 Task: Look for space in Bar-le-Duc, France from 1st June, 2023 to 9th June, 2023 for 5 adults in price range Rs.6000 to Rs.12000. Place can be entire place with 3 bedrooms having 3 beds and 3 bathrooms. Property type can be house, flat, guest house. Amenities needed are: washing machine. Booking option can be shelf check-in. Required host language is English.
Action: Mouse moved to (271, 175)
Screenshot: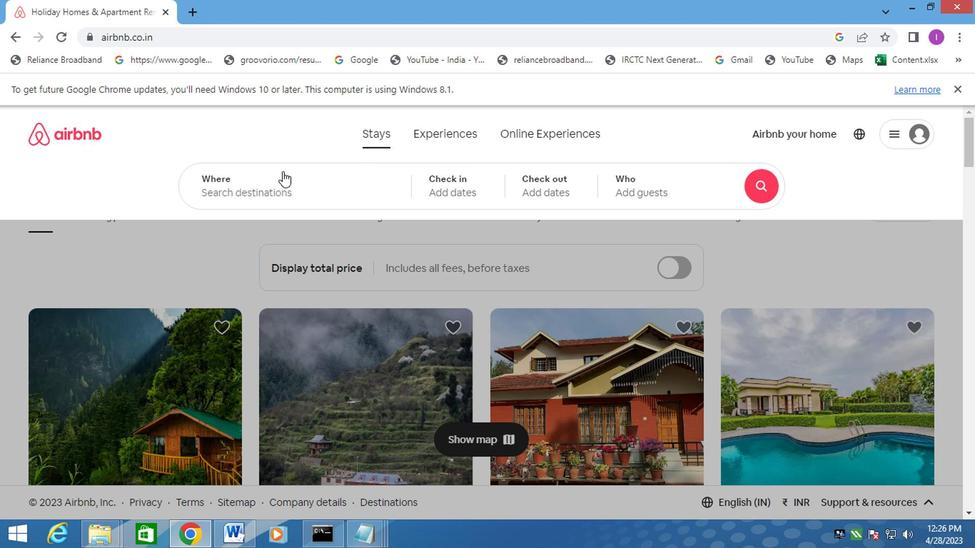 
Action: Mouse pressed left at (271, 175)
Screenshot: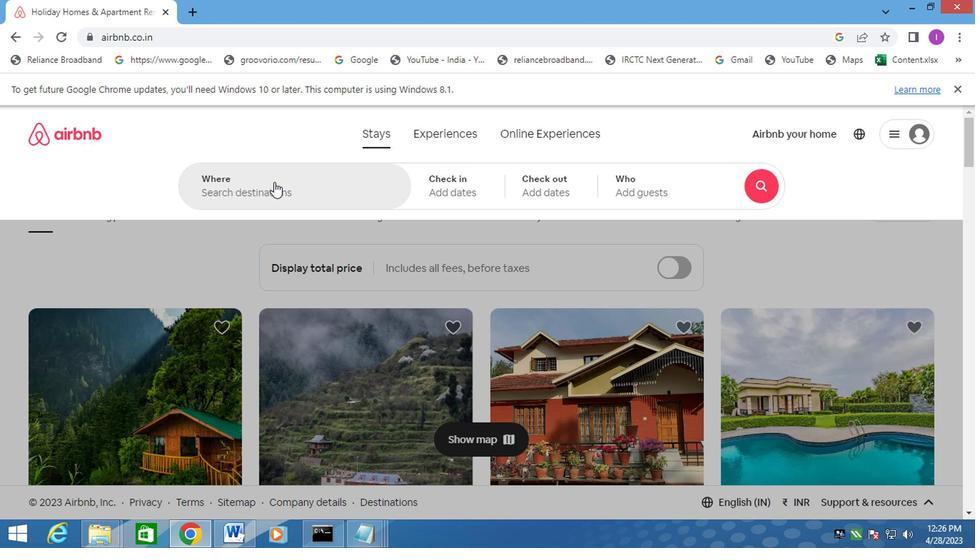 
Action: Mouse moved to (328, 177)
Screenshot: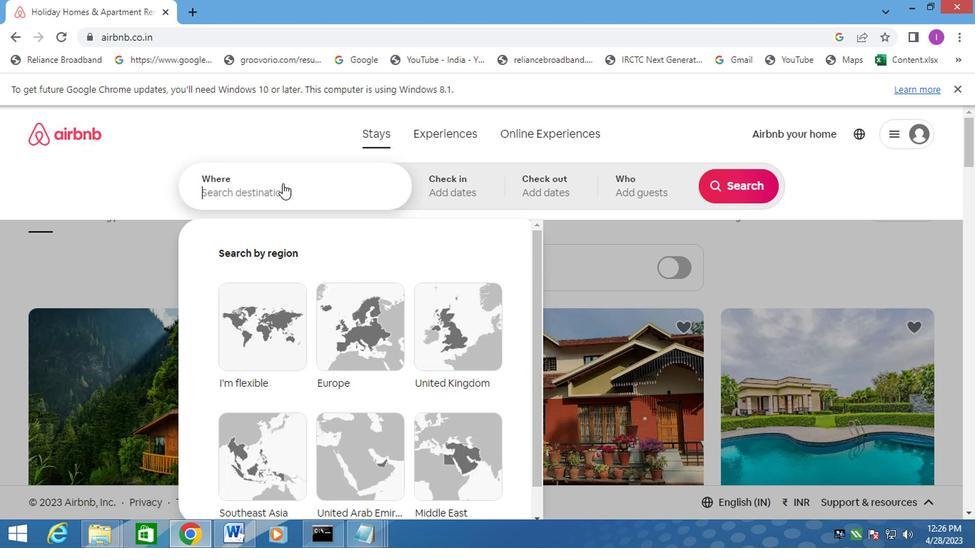 
Action: Key pressed <Key.shift>BAR-LE-DUC,<Key.shift>FRANCE
Screenshot: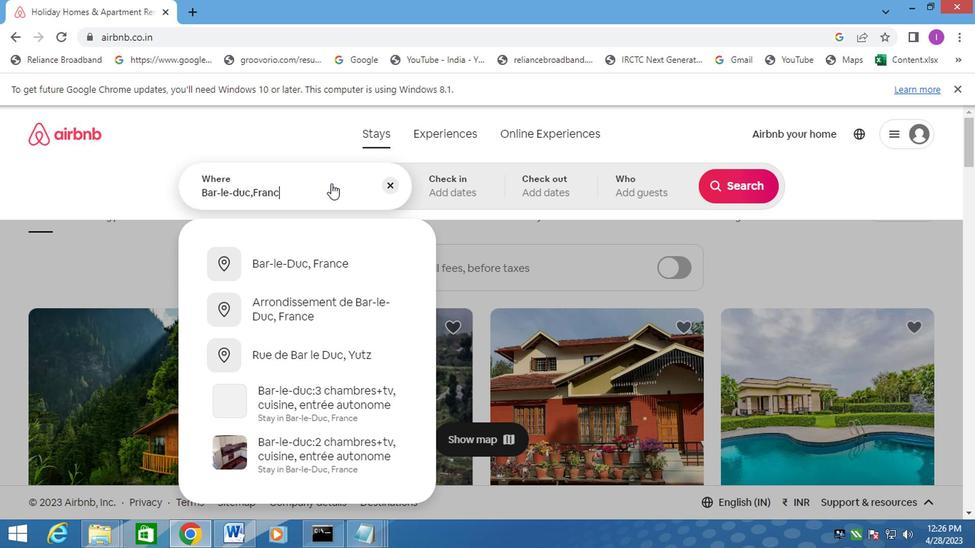 
Action: Mouse moved to (322, 252)
Screenshot: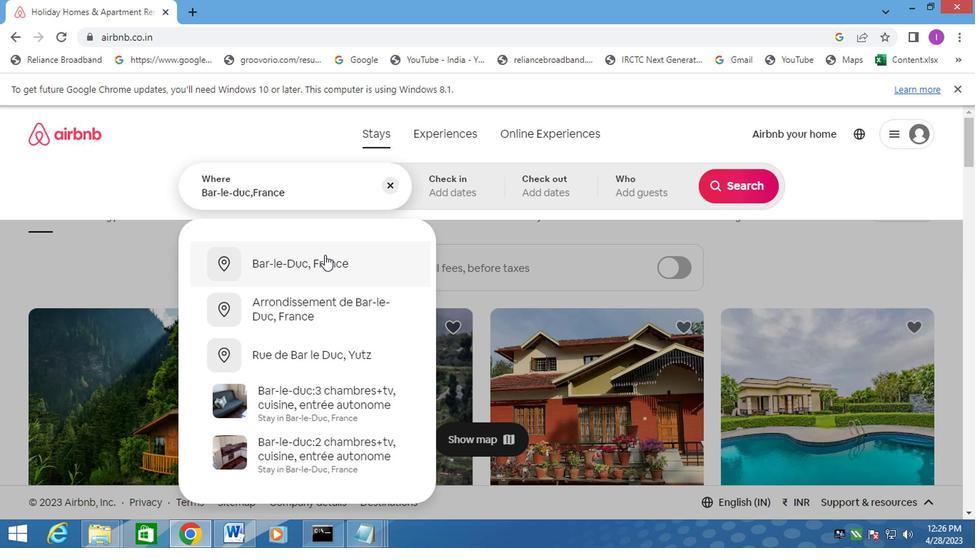 
Action: Mouse pressed left at (322, 252)
Screenshot: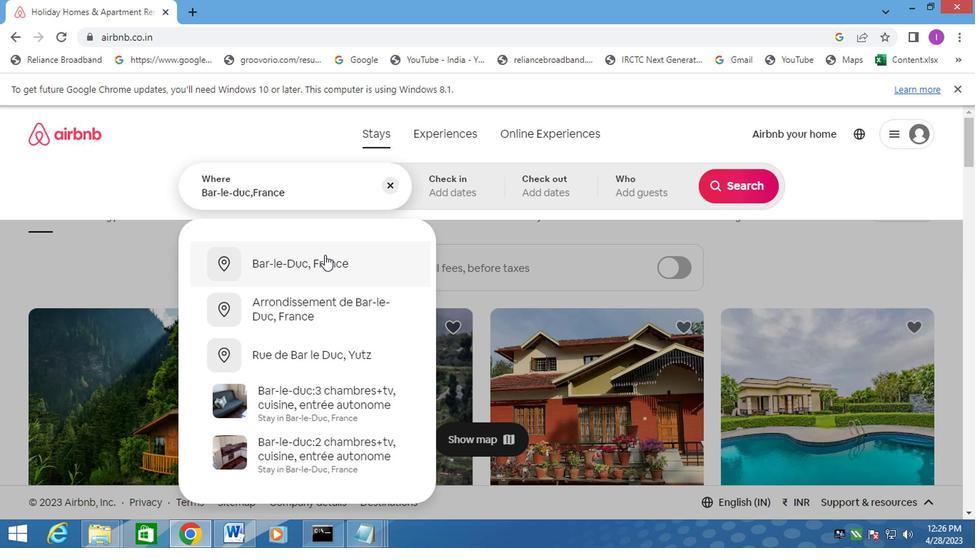 
Action: Mouse moved to (727, 301)
Screenshot: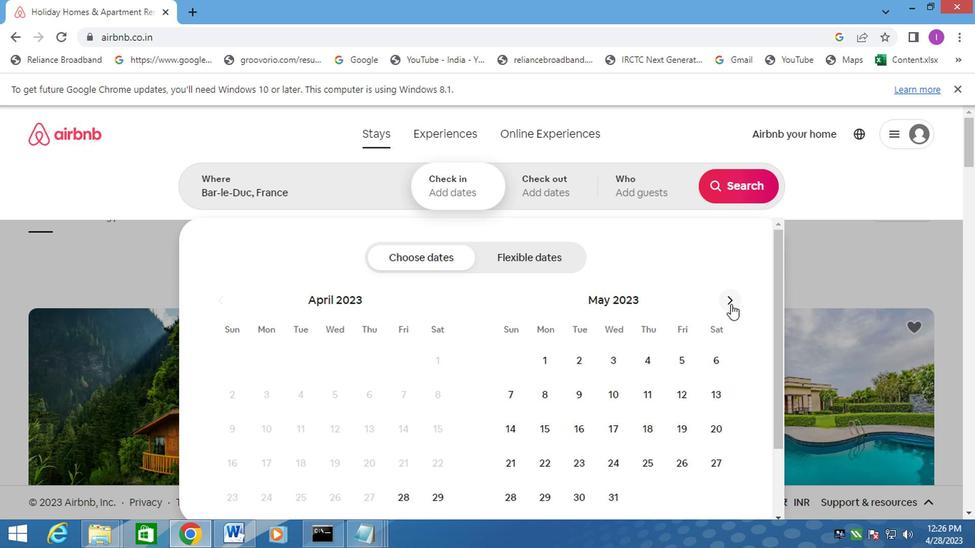
Action: Mouse pressed left at (727, 301)
Screenshot: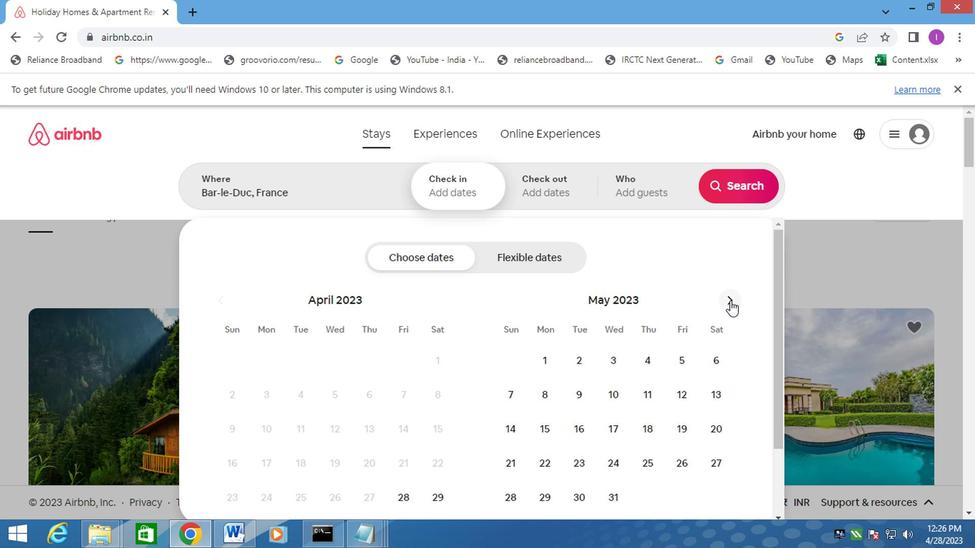 
Action: Mouse pressed left at (727, 301)
Screenshot: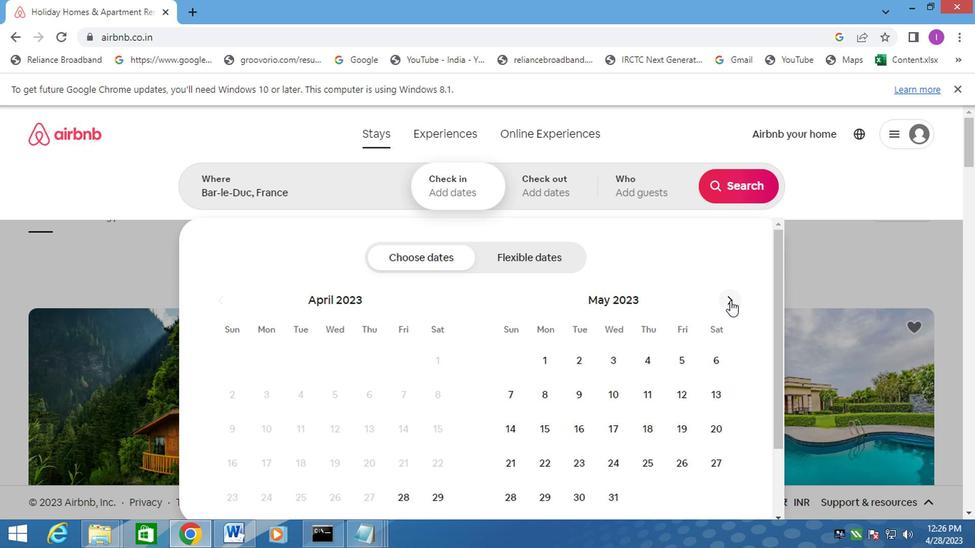 
Action: Mouse pressed left at (727, 301)
Screenshot: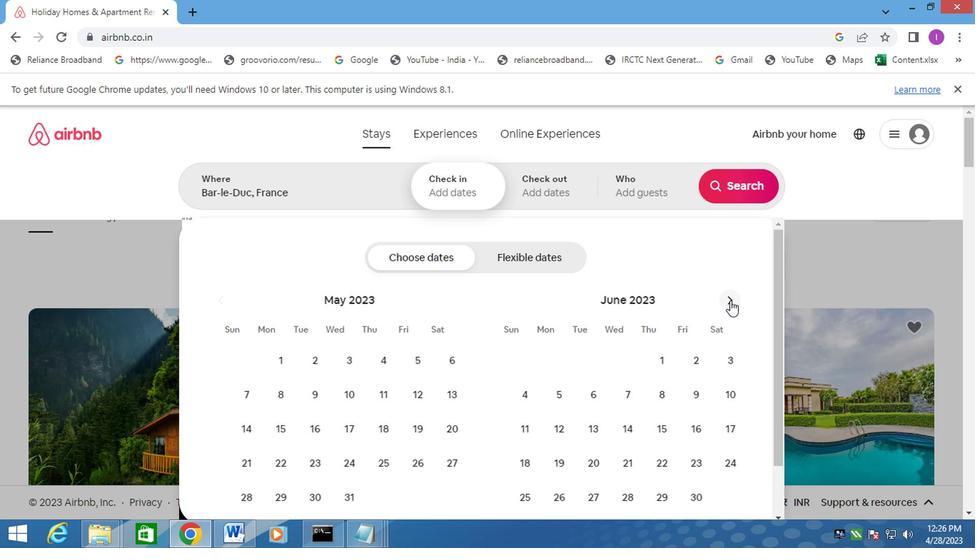 
Action: Mouse moved to (364, 361)
Screenshot: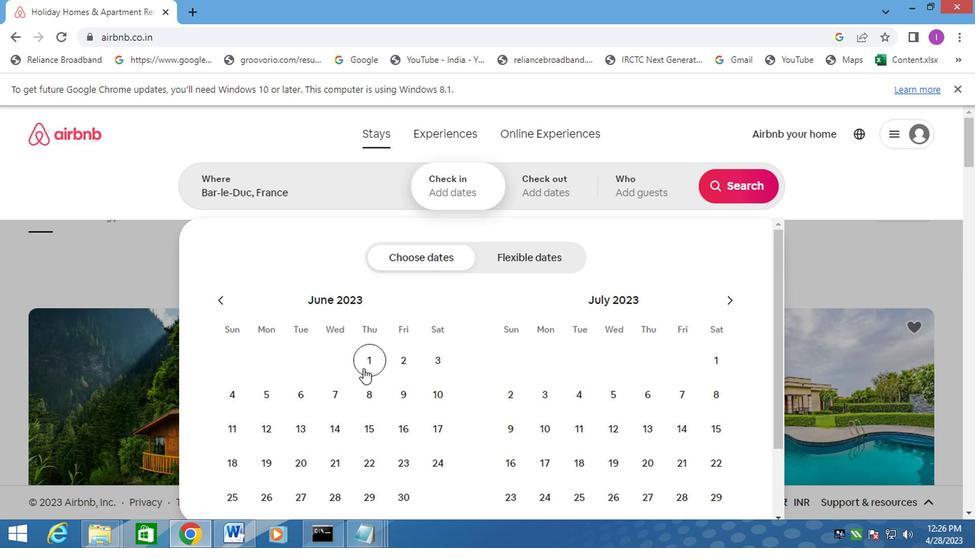 
Action: Mouse pressed left at (364, 361)
Screenshot: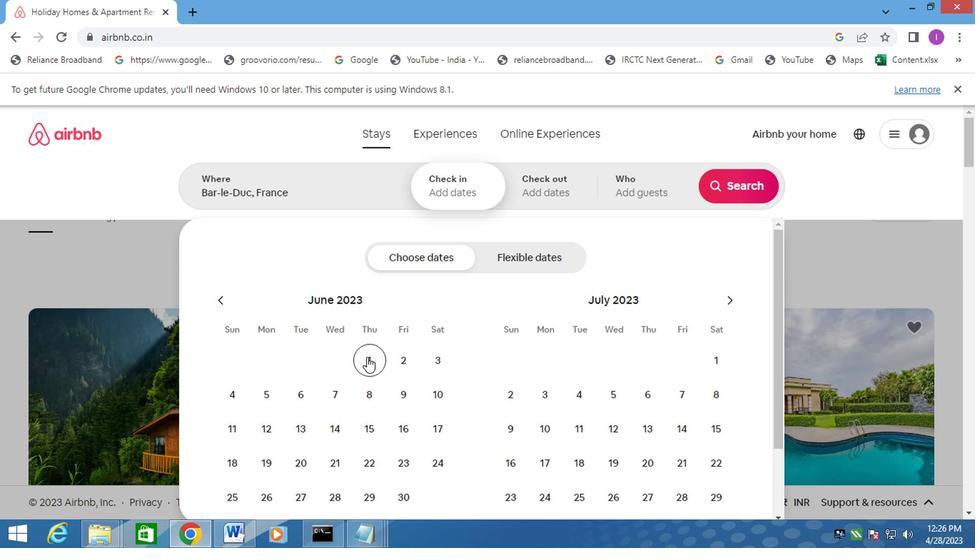 
Action: Mouse moved to (408, 408)
Screenshot: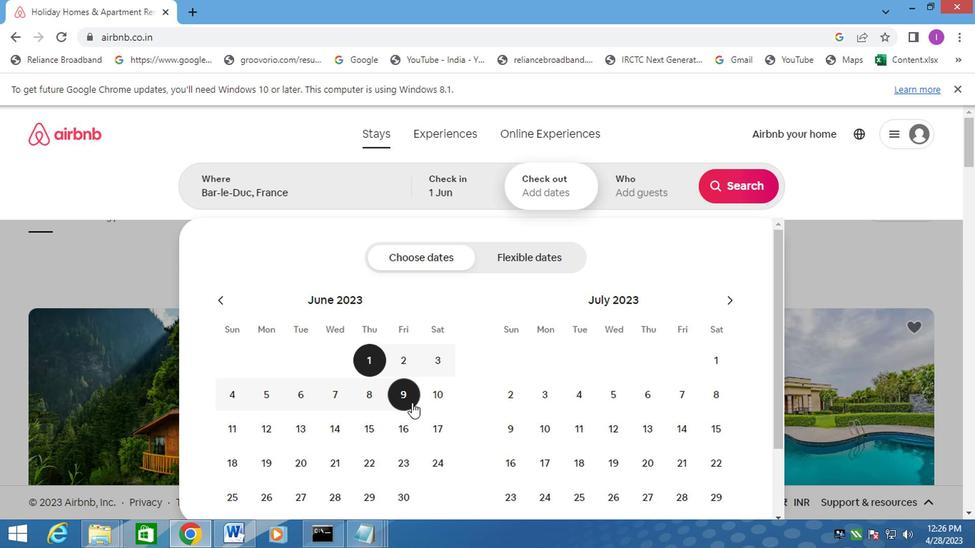 
Action: Mouse pressed left at (408, 408)
Screenshot: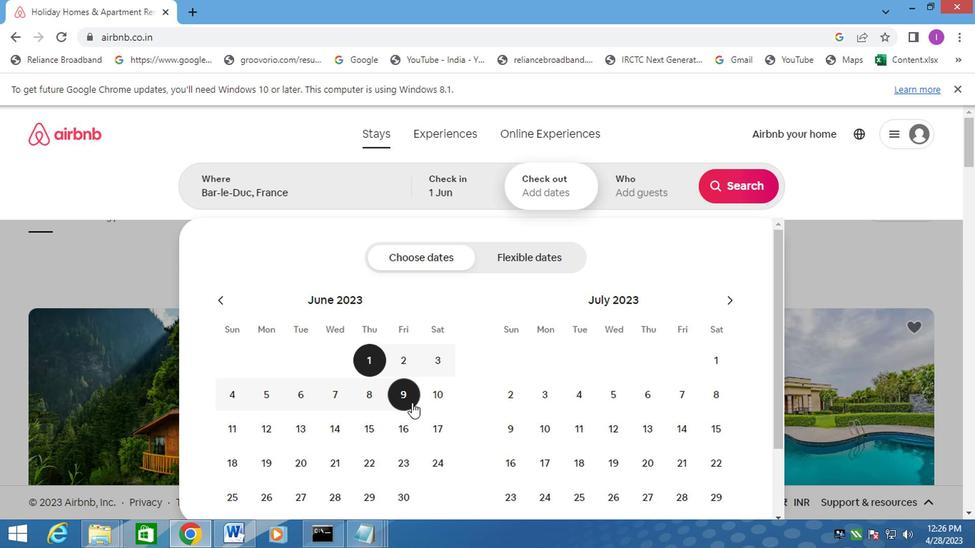 
Action: Mouse moved to (647, 191)
Screenshot: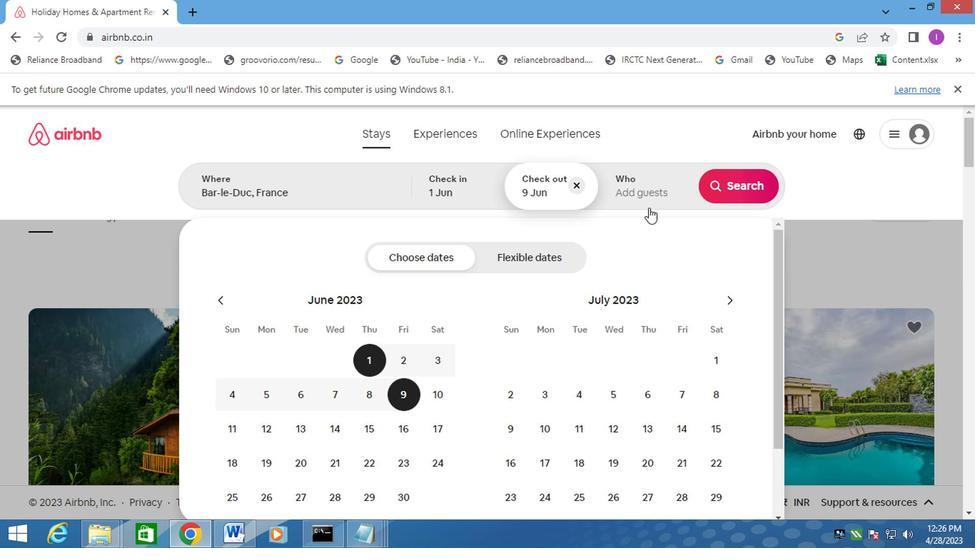 
Action: Mouse pressed left at (647, 191)
Screenshot: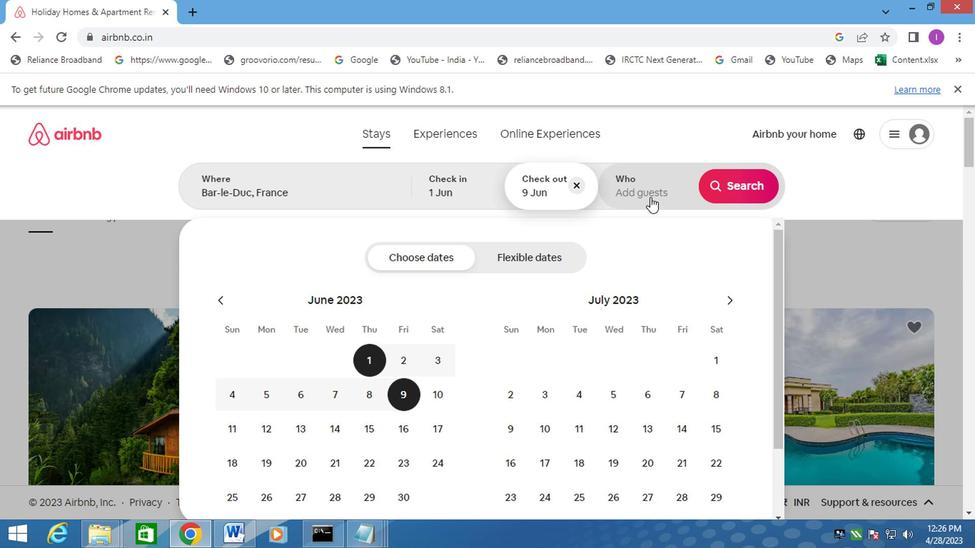 
Action: Mouse moved to (737, 265)
Screenshot: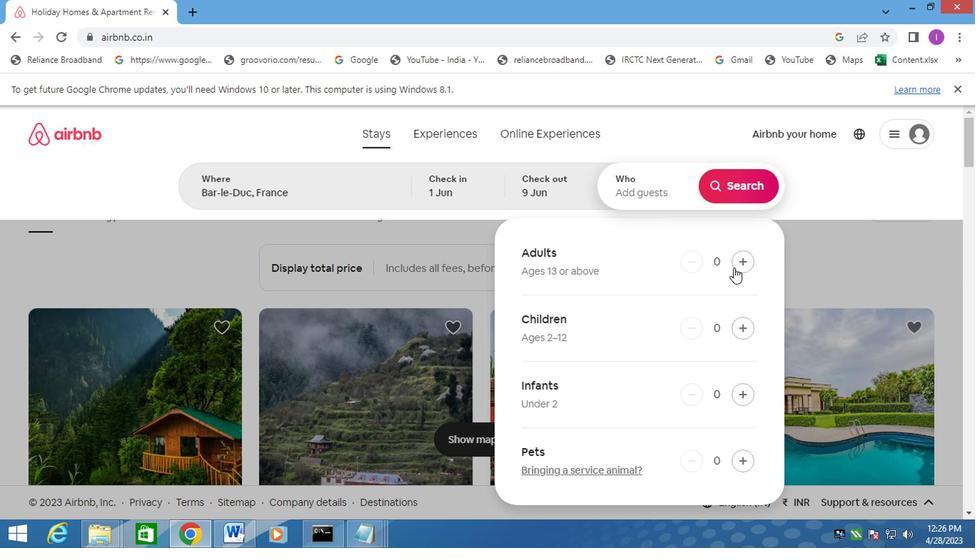 
Action: Mouse pressed left at (737, 265)
Screenshot: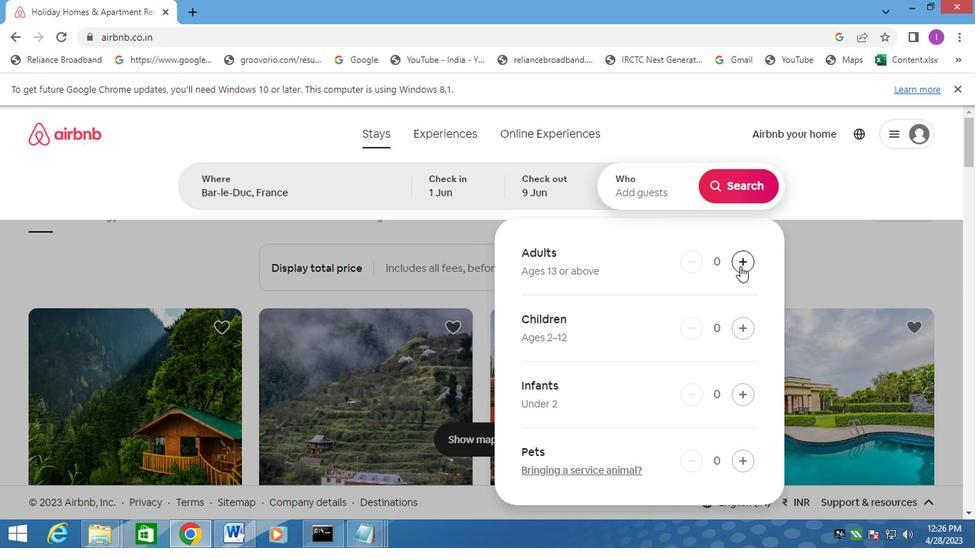 
Action: Mouse moved to (739, 263)
Screenshot: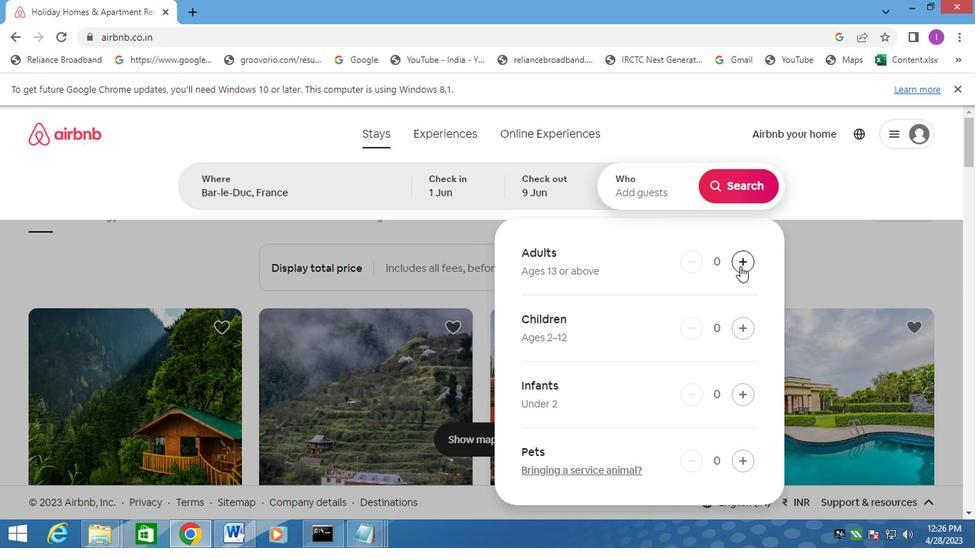 
Action: Mouse pressed left at (739, 263)
Screenshot: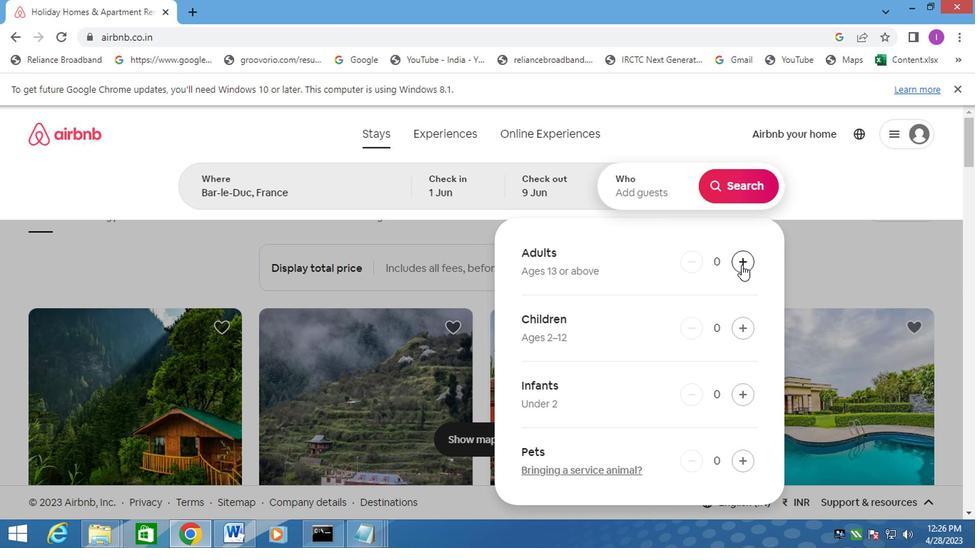 
Action: Mouse pressed left at (739, 263)
Screenshot: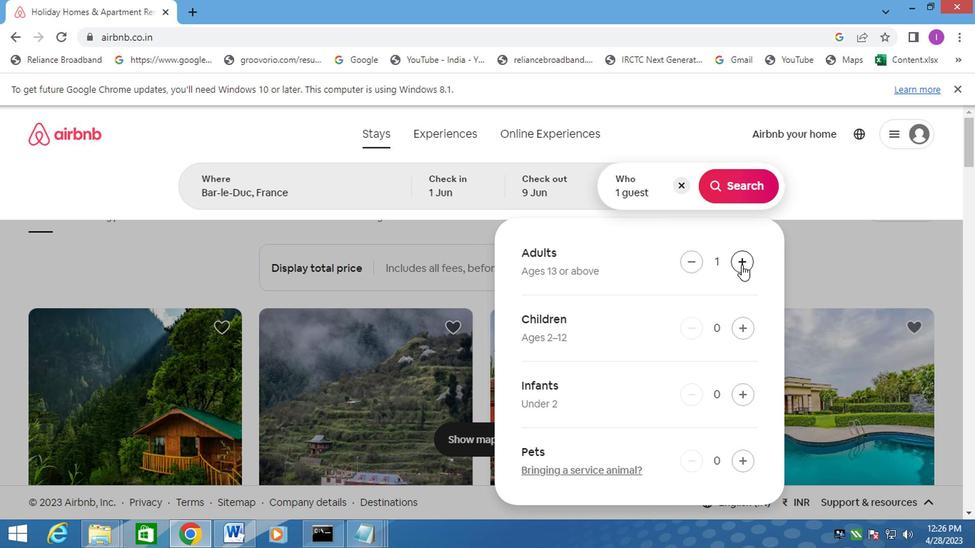 
Action: Mouse pressed left at (739, 263)
Screenshot: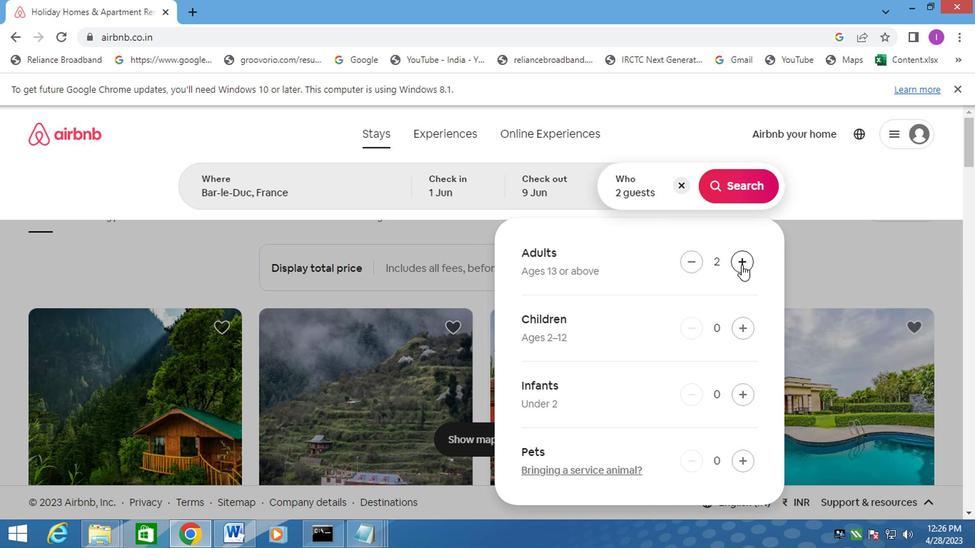 
Action: Mouse pressed left at (739, 263)
Screenshot: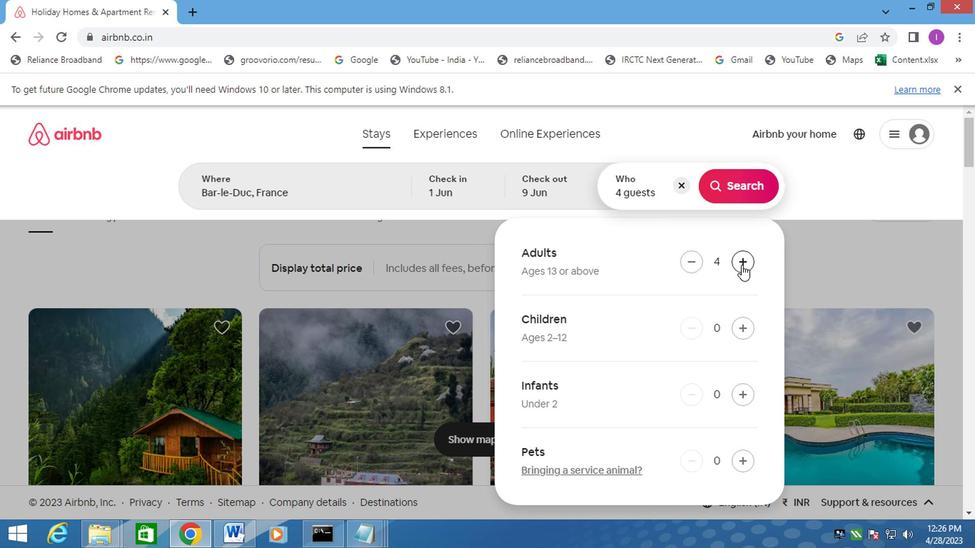 
Action: Mouse moved to (742, 176)
Screenshot: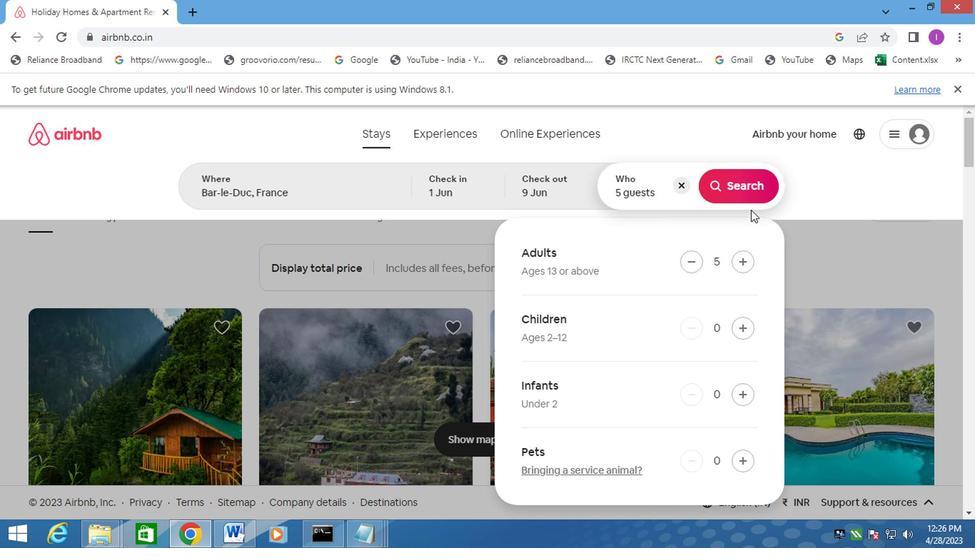 
Action: Mouse pressed left at (742, 176)
Screenshot: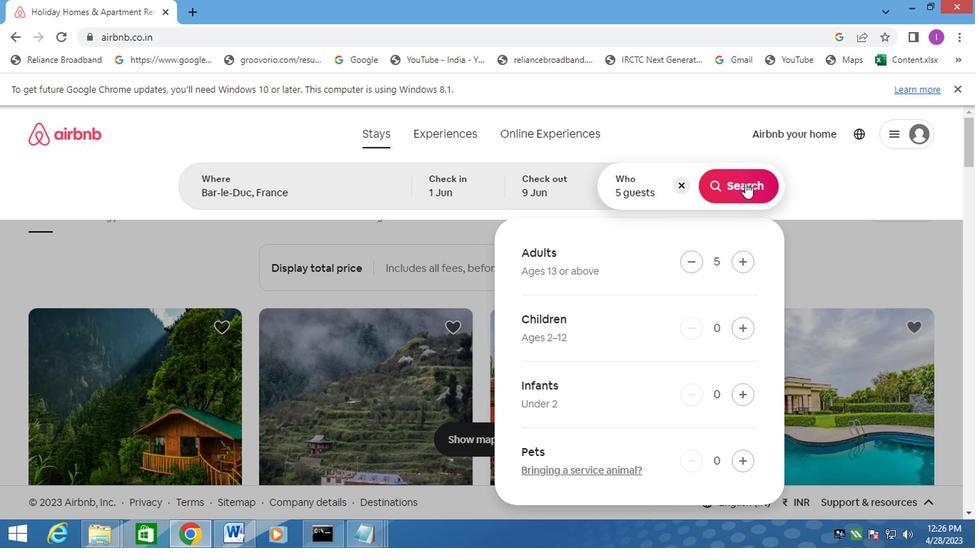 
Action: Mouse moved to (897, 181)
Screenshot: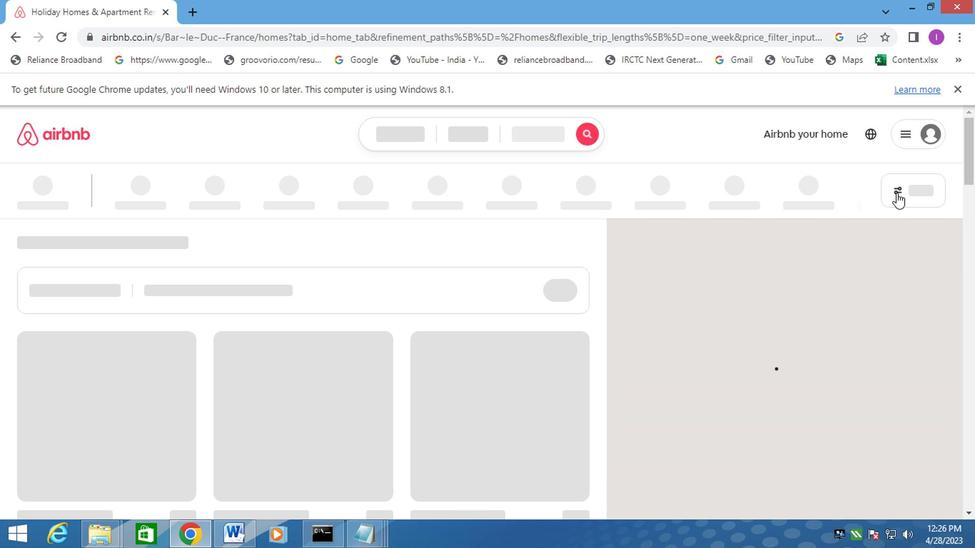 
Action: Mouse pressed left at (897, 181)
Screenshot: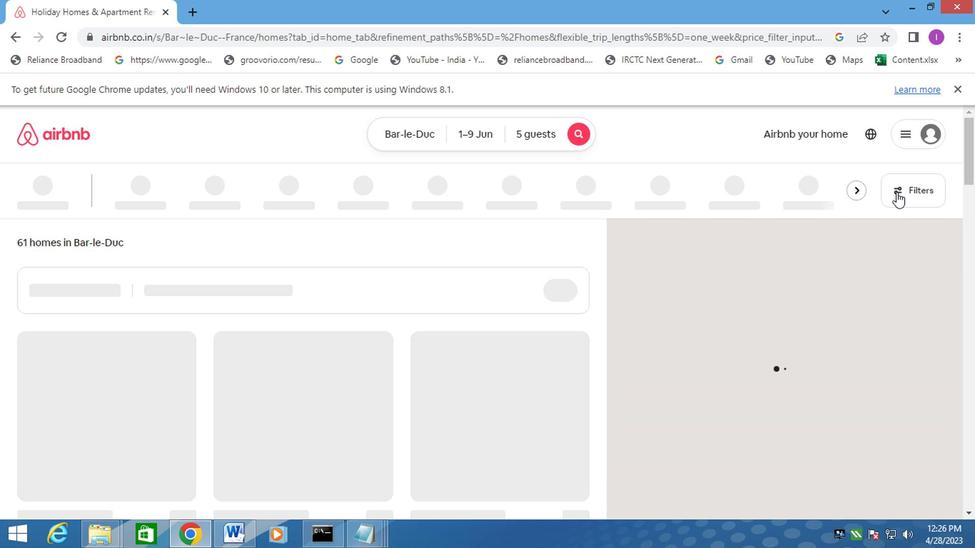 
Action: Mouse moved to (311, 386)
Screenshot: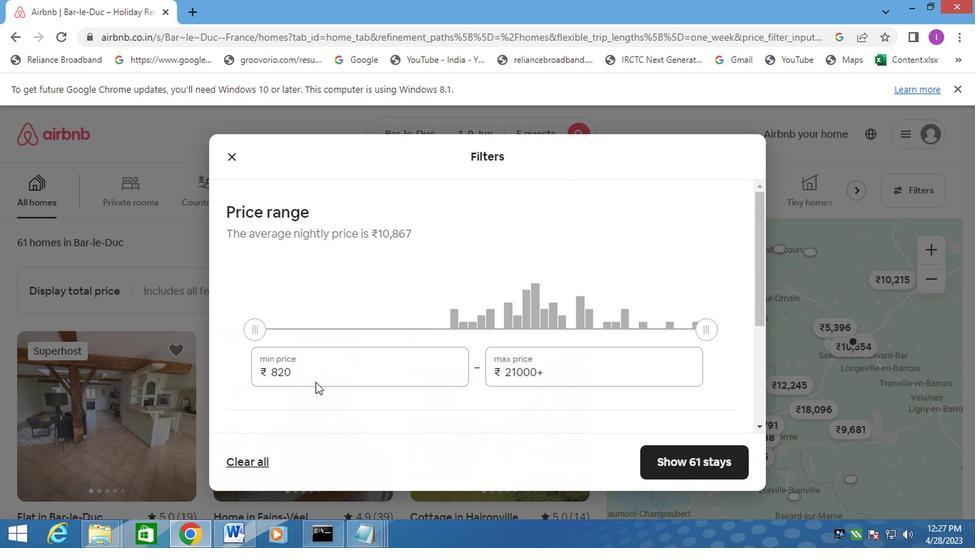 
Action: Mouse pressed left at (311, 386)
Screenshot: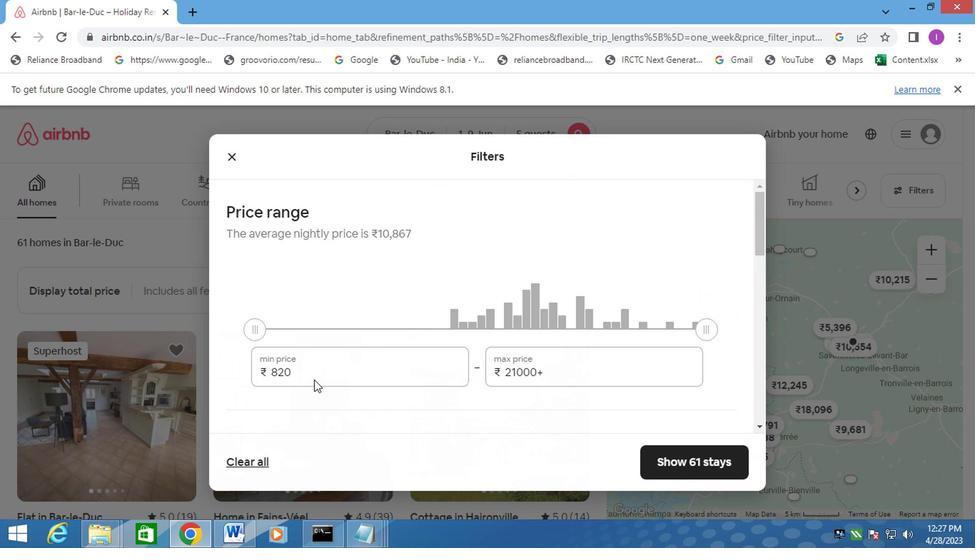 
Action: Mouse moved to (314, 375)
Screenshot: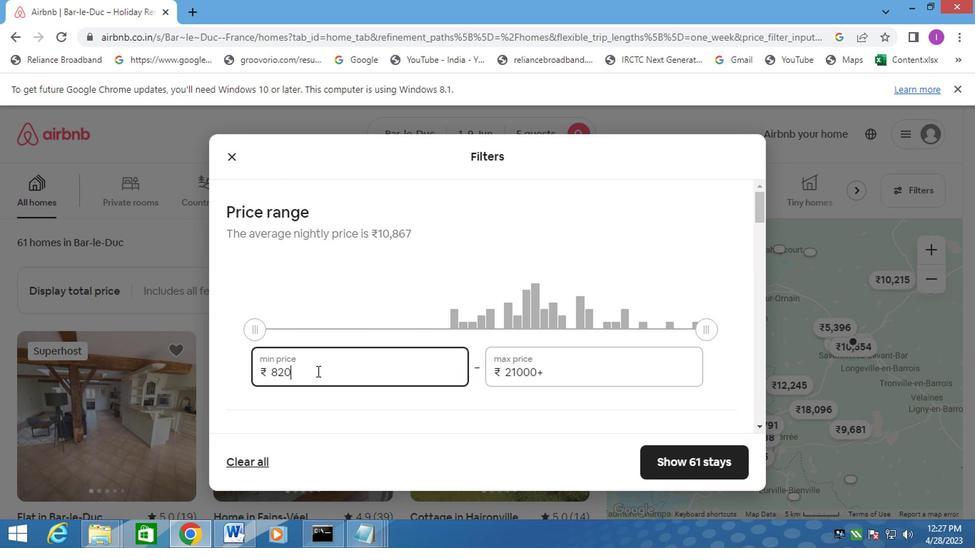 
Action: Mouse pressed left at (314, 375)
Screenshot: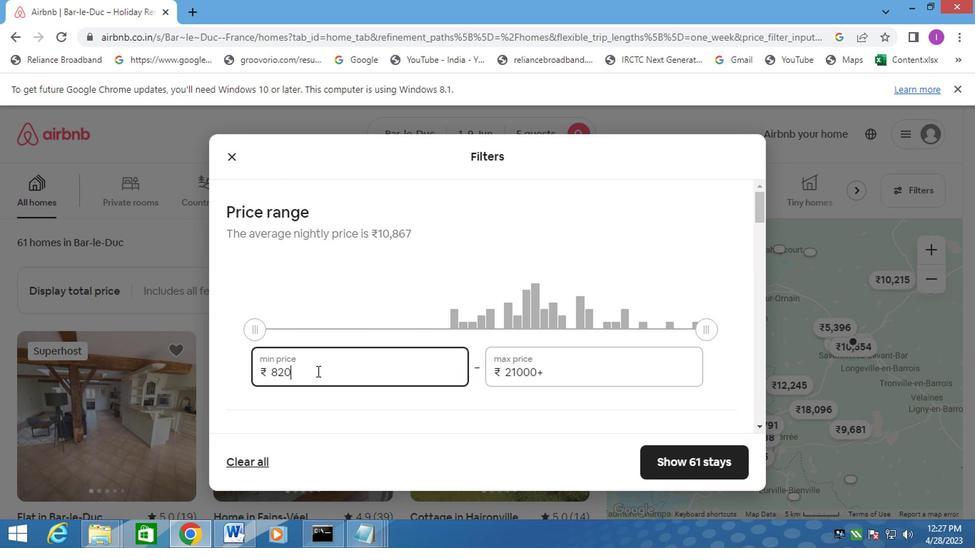
Action: Mouse moved to (261, 375)
Screenshot: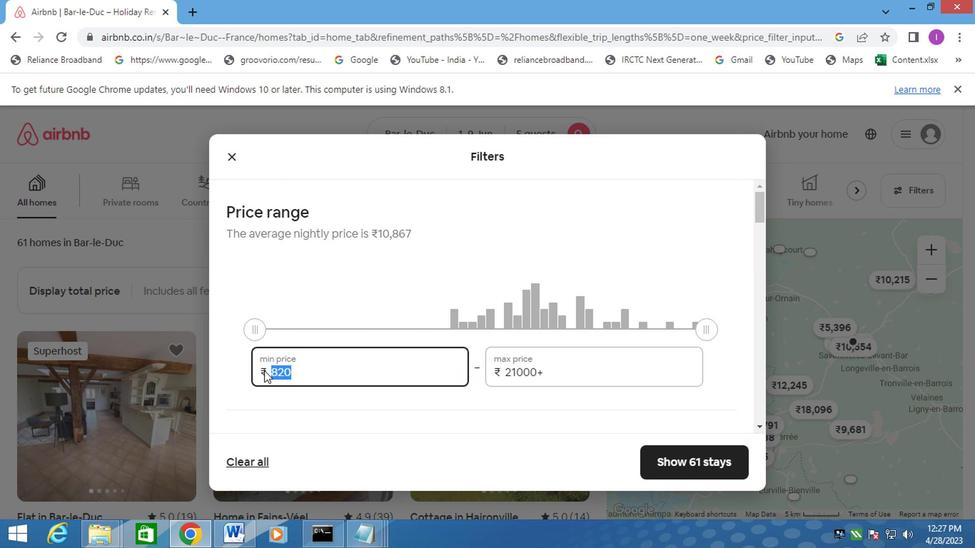 
Action: Key pressed 6000
Screenshot: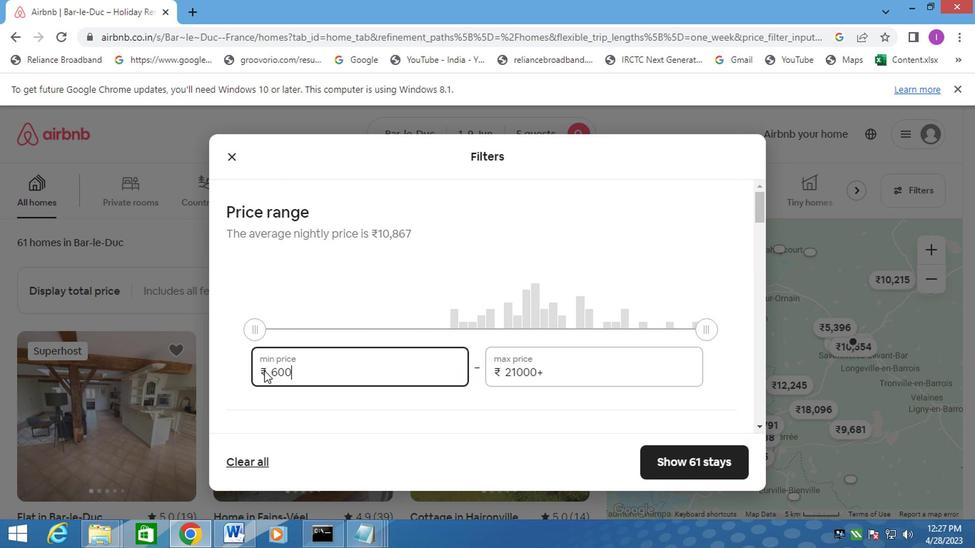 
Action: Mouse scrolled (261, 375) with delta (0, 0)
Screenshot: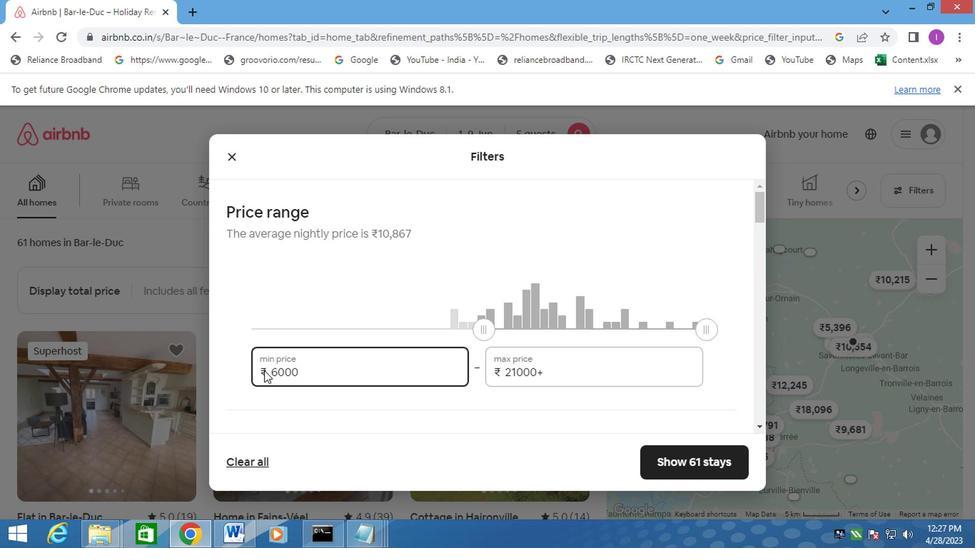 
Action: Mouse moved to (264, 375)
Screenshot: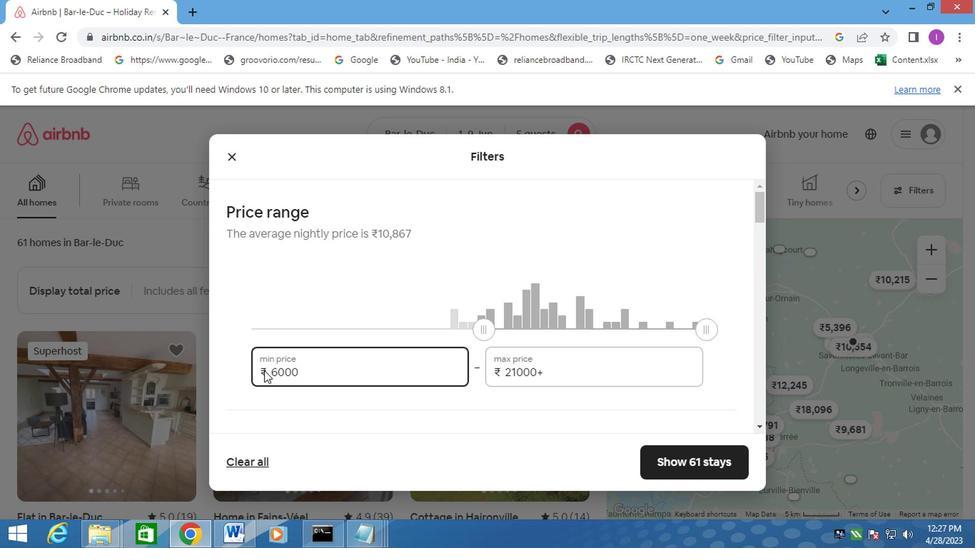 
Action: Mouse scrolled (264, 375) with delta (0, 0)
Screenshot: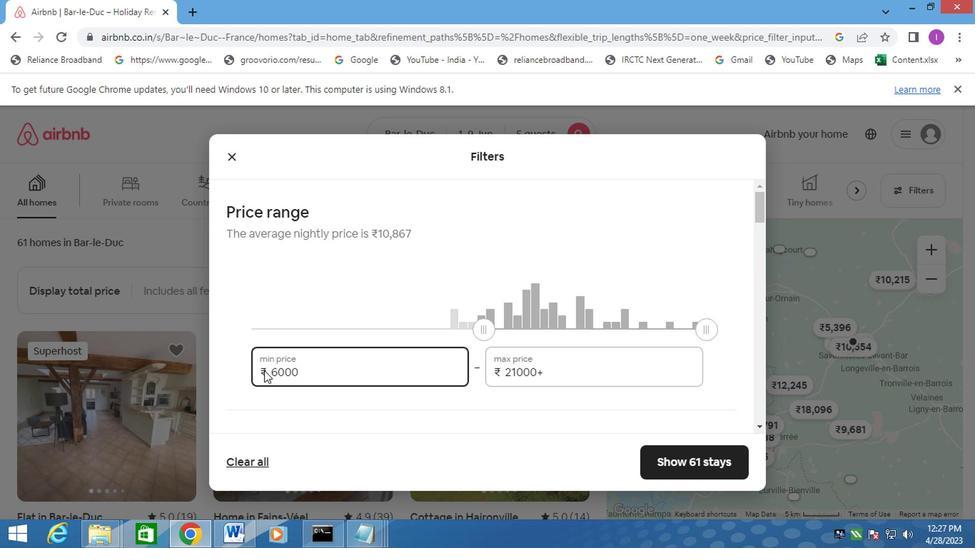 
Action: Mouse moved to (543, 226)
Screenshot: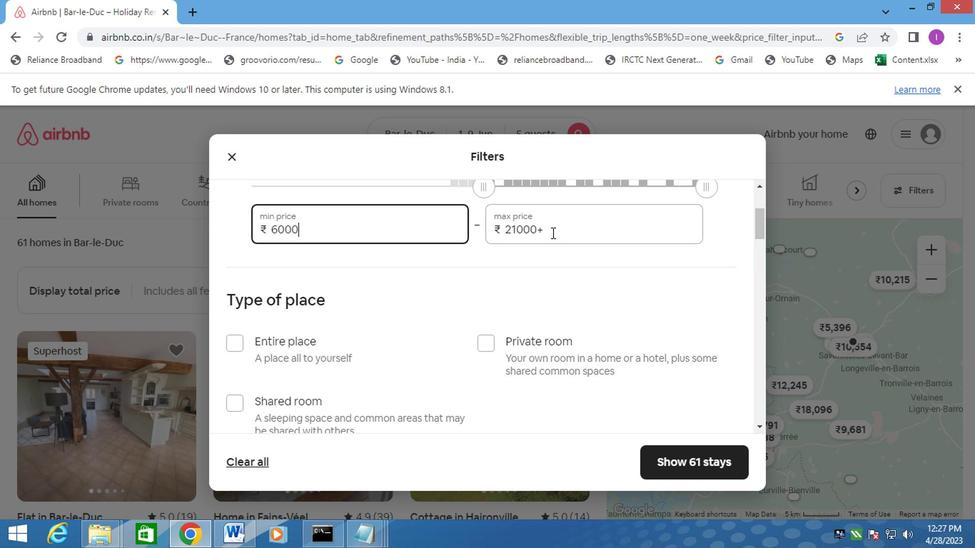 
Action: Mouse pressed left at (543, 226)
Screenshot: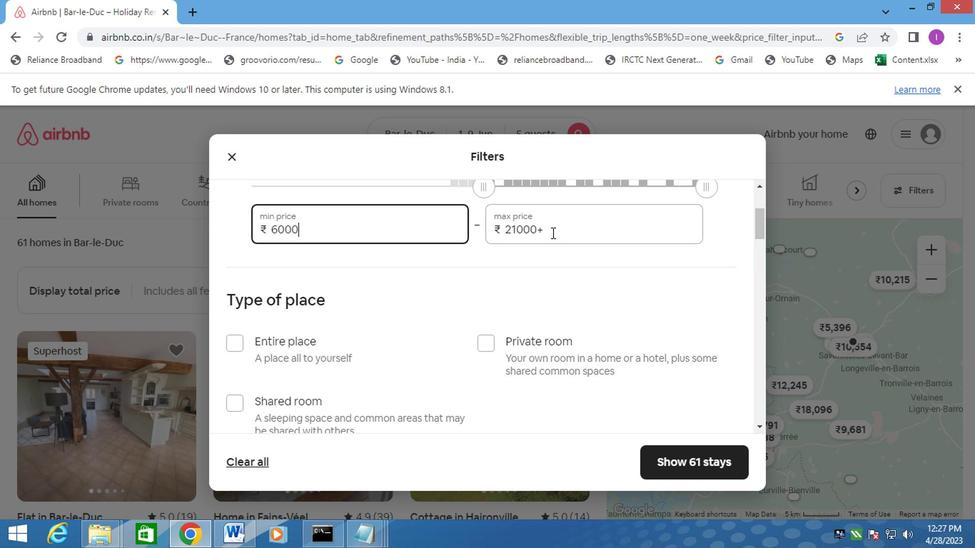 
Action: Mouse moved to (497, 225)
Screenshot: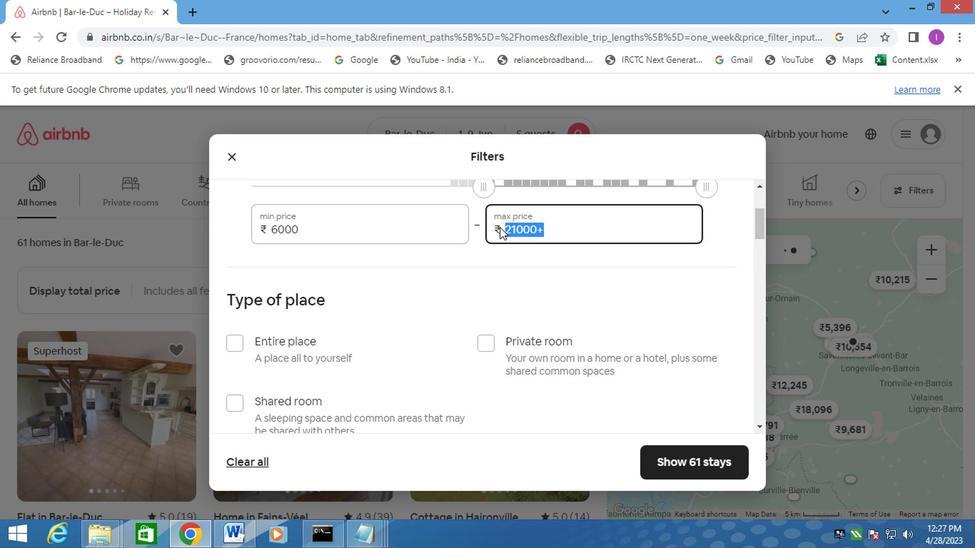 
Action: Key pressed 12000
Screenshot: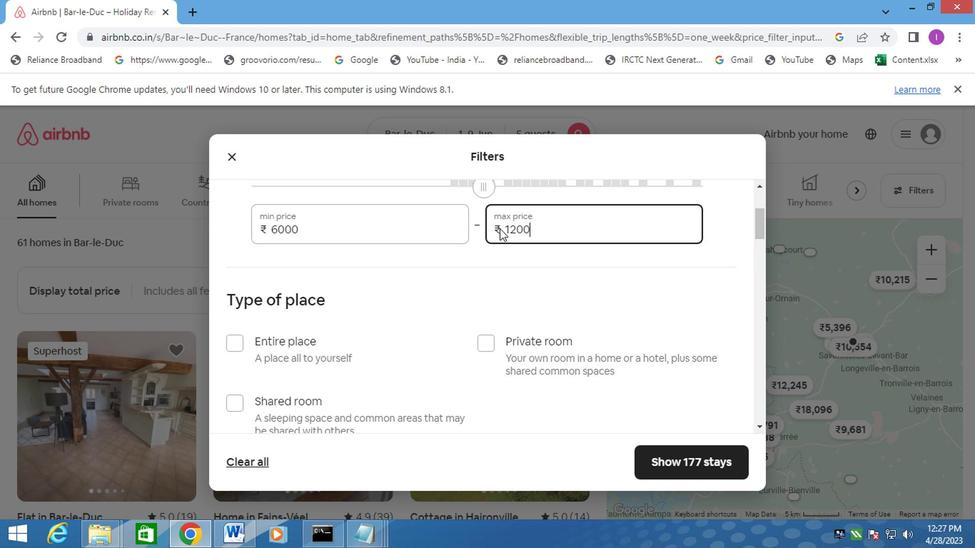 
Action: Mouse moved to (225, 344)
Screenshot: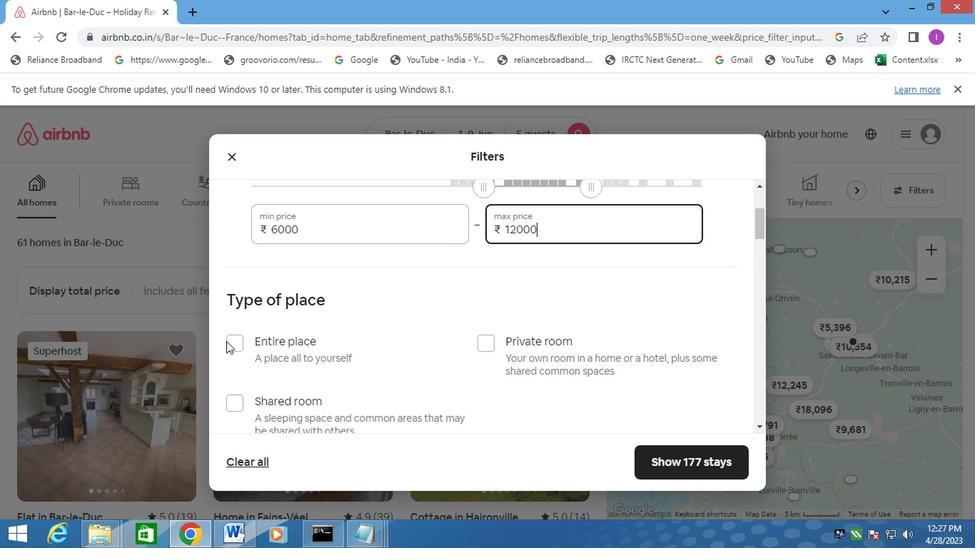 
Action: Mouse pressed left at (225, 344)
Screenshot: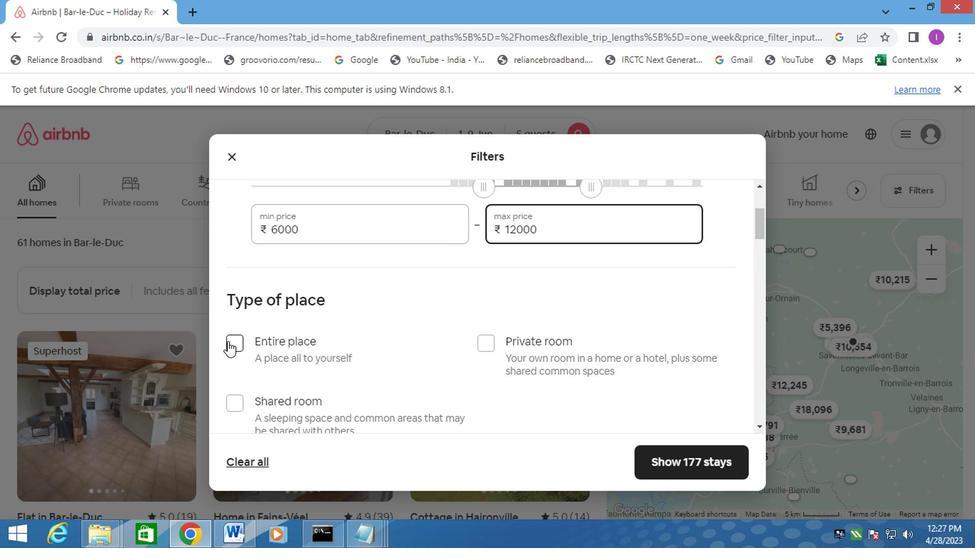 
Action: Mouse moved to (323, 338)
Screenshot: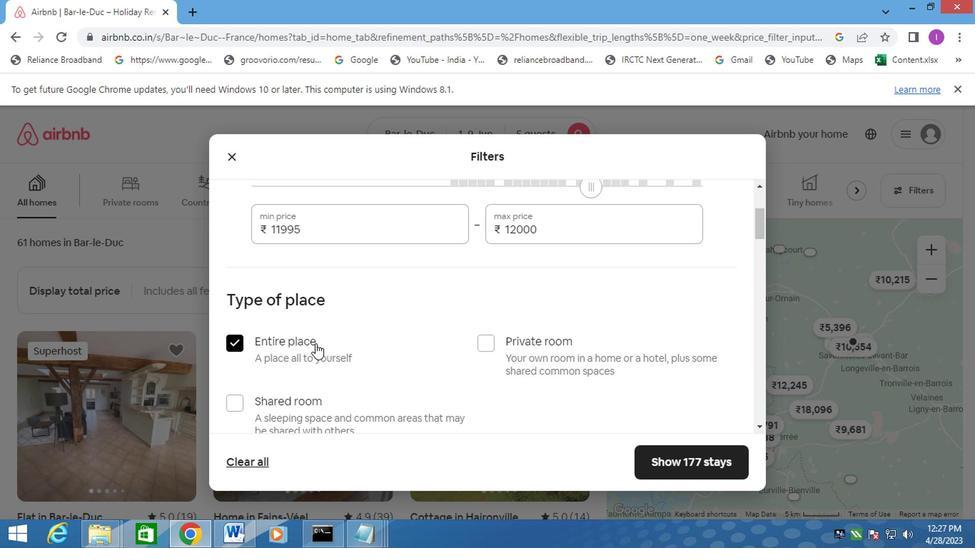 
Action: Mouse scrolled (313, 346) with delta (0, 0)
Screenshot: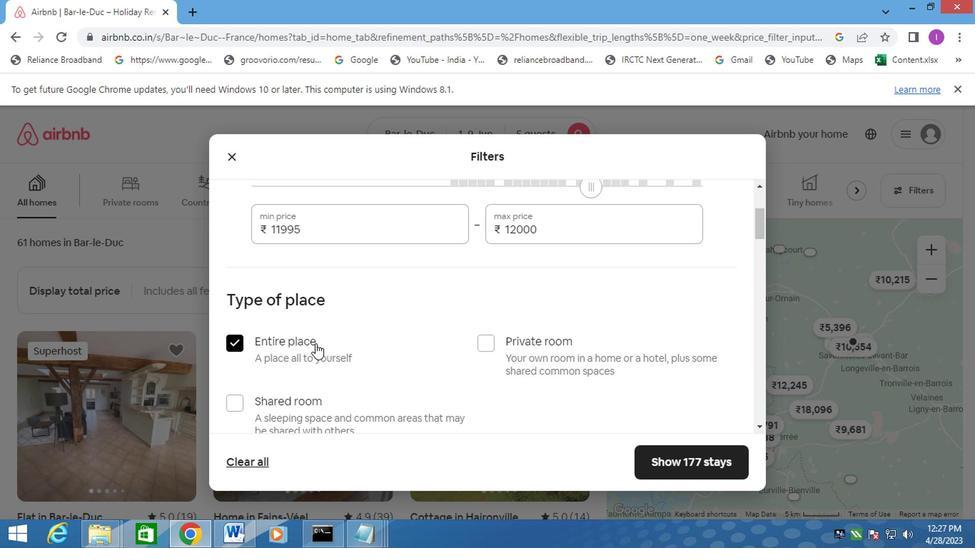 
Action: Mouse moved to (330, 327)
Screenshot: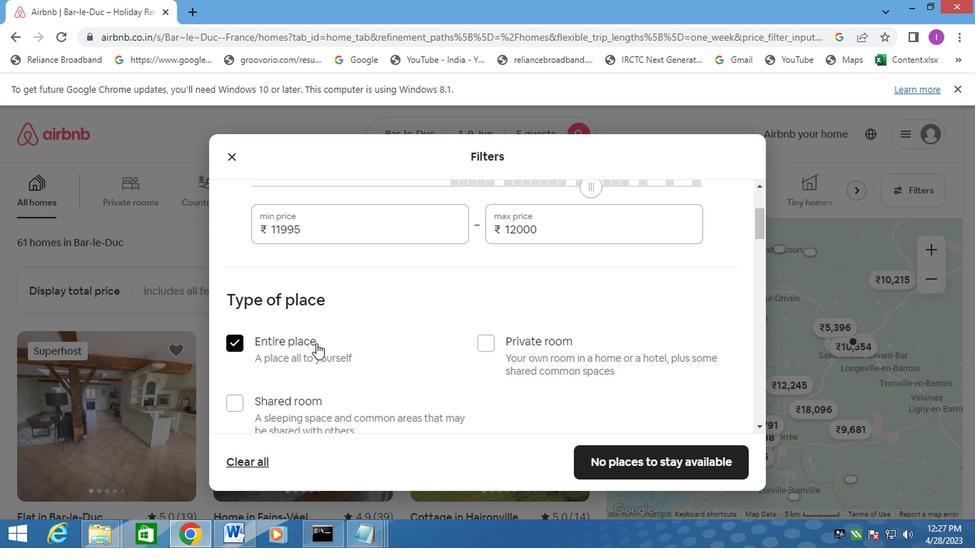 
Action: Mouse scrolled (313, 346) with delta (0, 0)
Screenshot: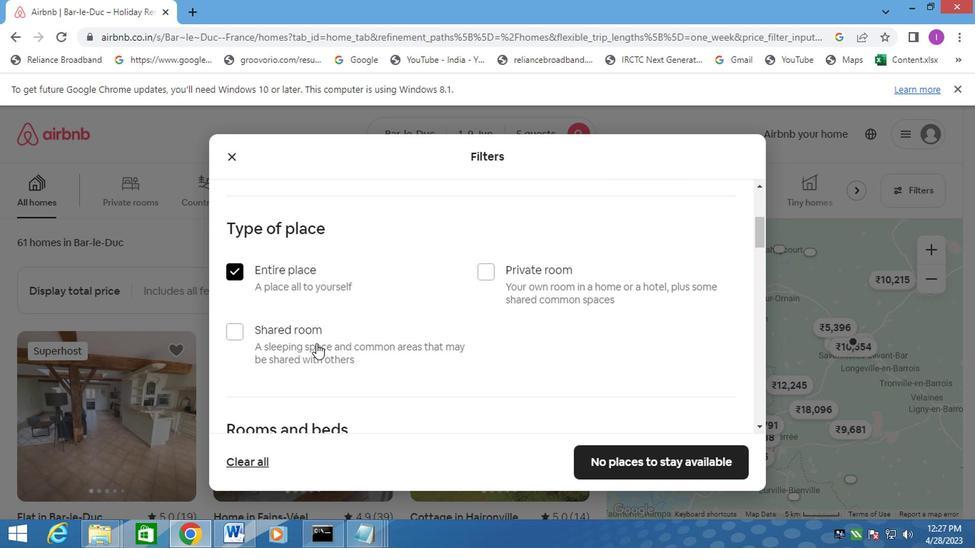 
Action: Mouse moved to (415, 289)
Screenshot: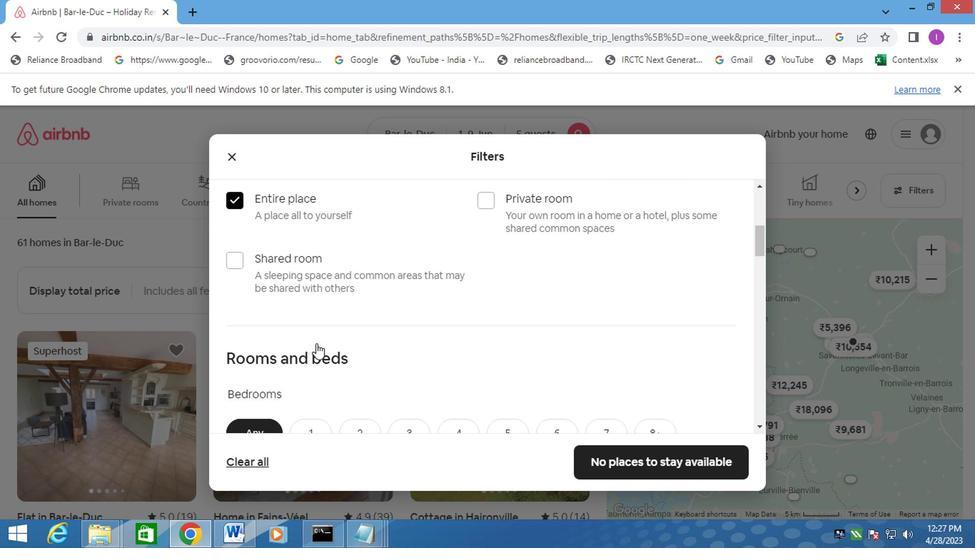 
Action: Mouse scrolled (407, 296) with delta (0, -1)
Screenshot: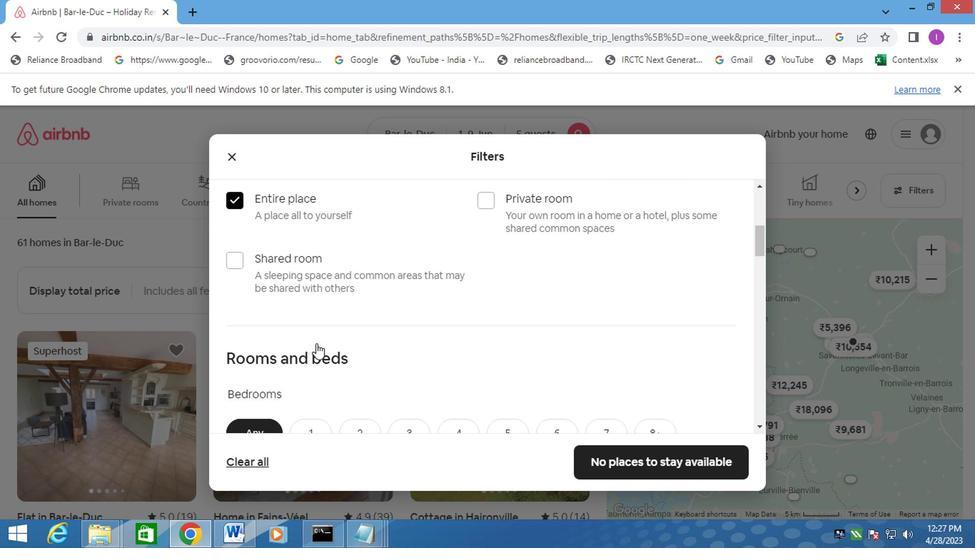 
Action: Mouse moved to (439, 273)
Screenshot: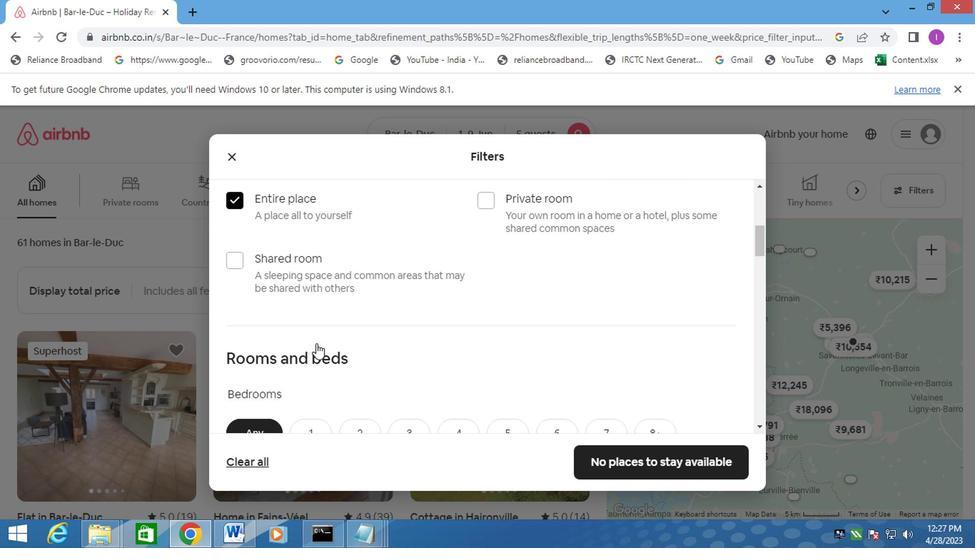 
Action: Mouse scrolled (407, 296) with delta (0, -1)
Screenshot: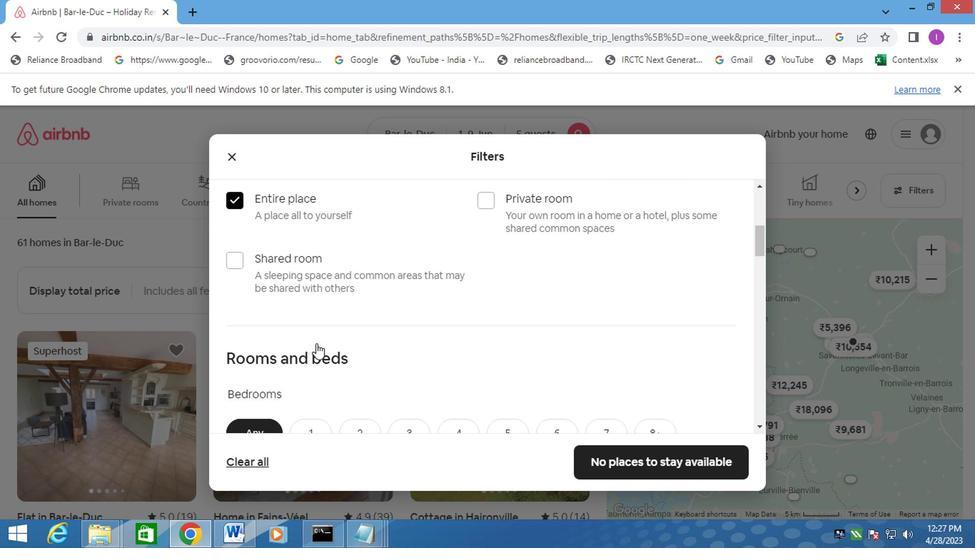 
Action: Mouse moved to (420, 354)
Screenshot: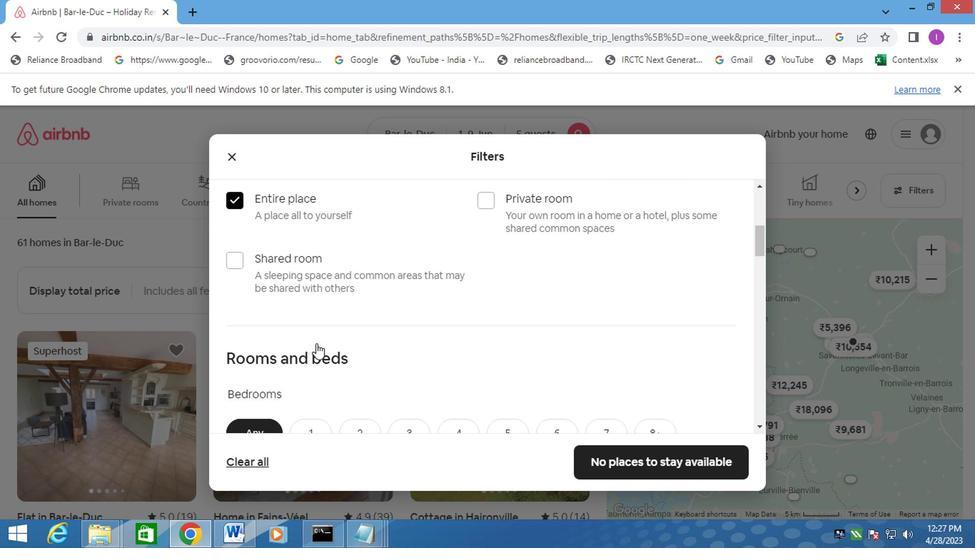 
Action: Mouse scrolled (420, 354) with delta (0, 0)
Screenshot: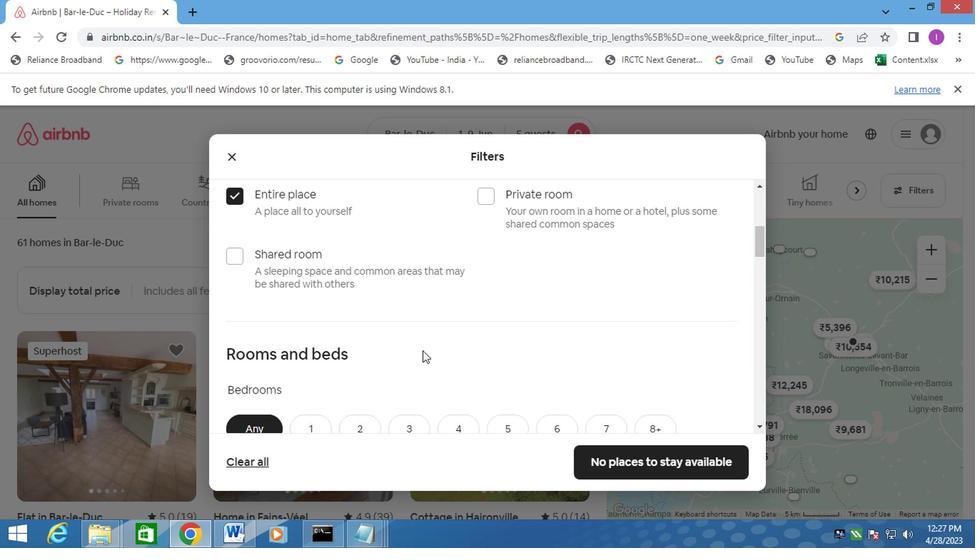 
Action: Mouse moved to (411, 304)
Screenshot: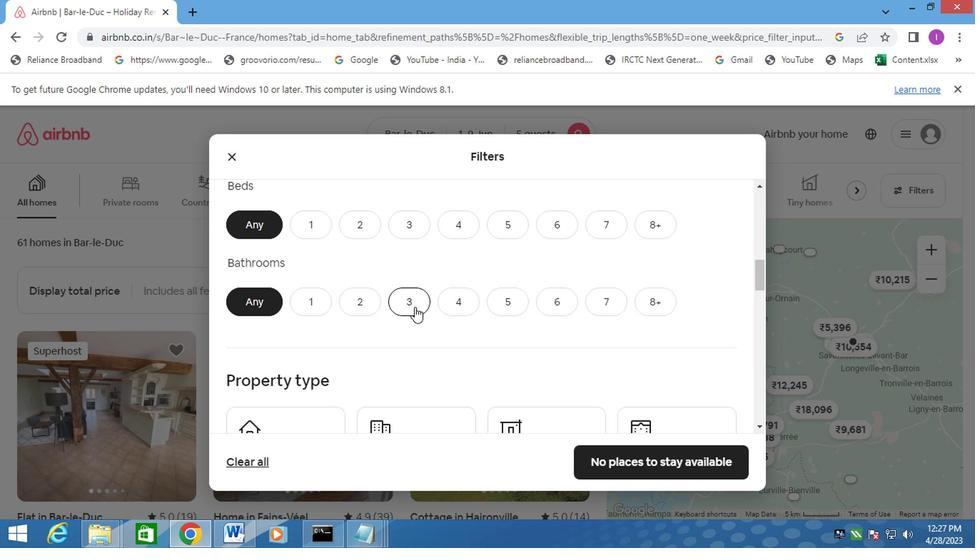 
Action: Mouse scrolled (411, 305) with delta (0, 0)
Screenshot: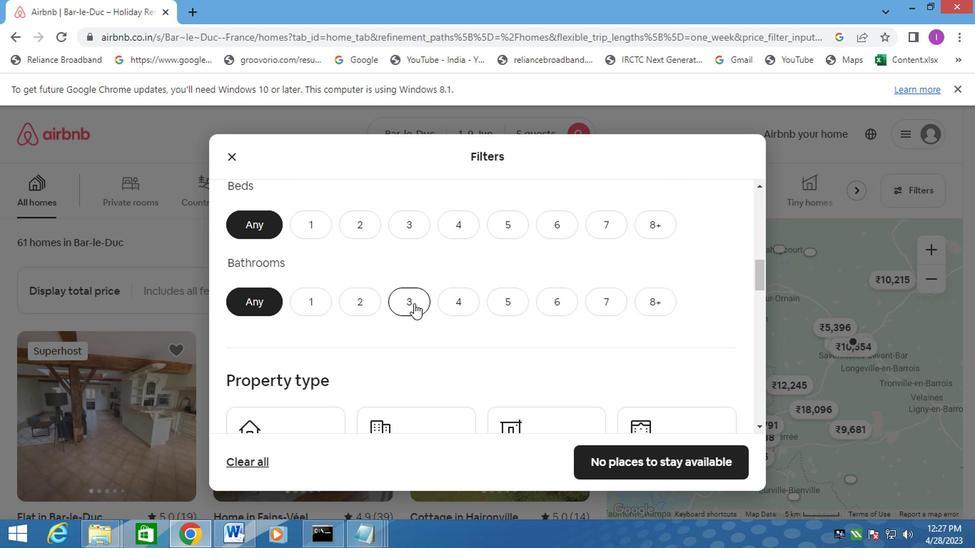
Action: Mouse moved to (411, 303)
Screenshot: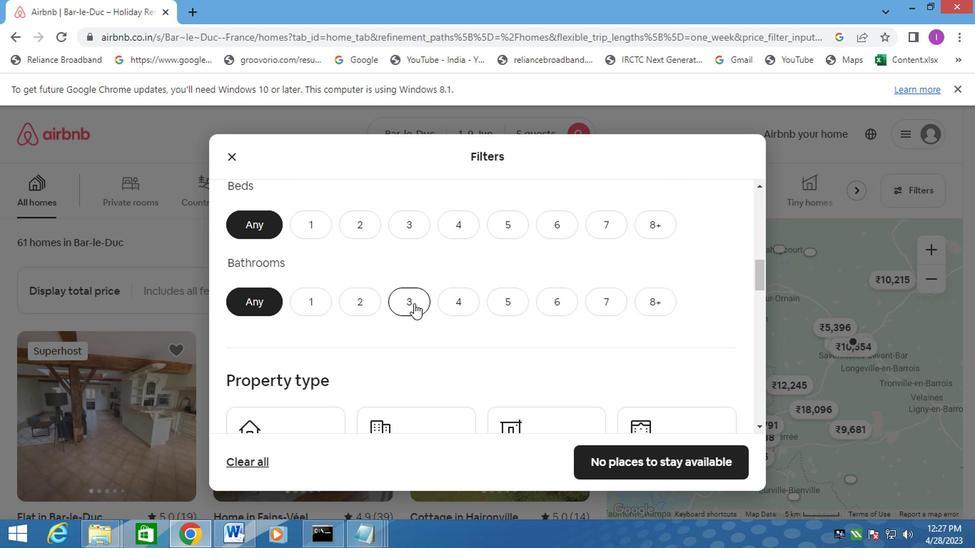 
Action: Mouse scrolled (411, 304) with delta (0, 1)
Screenshot: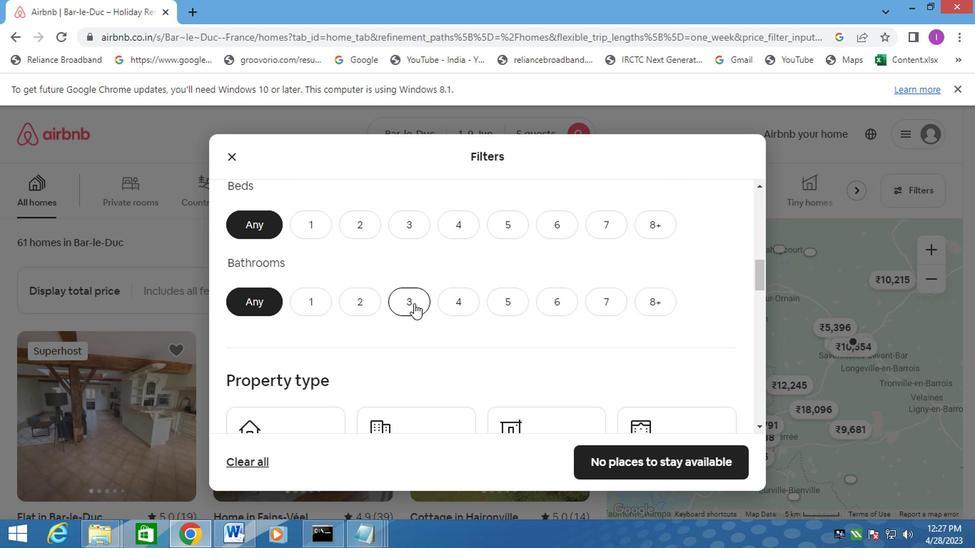 
Action: Mouse moved to (404, 300)
Screenshot: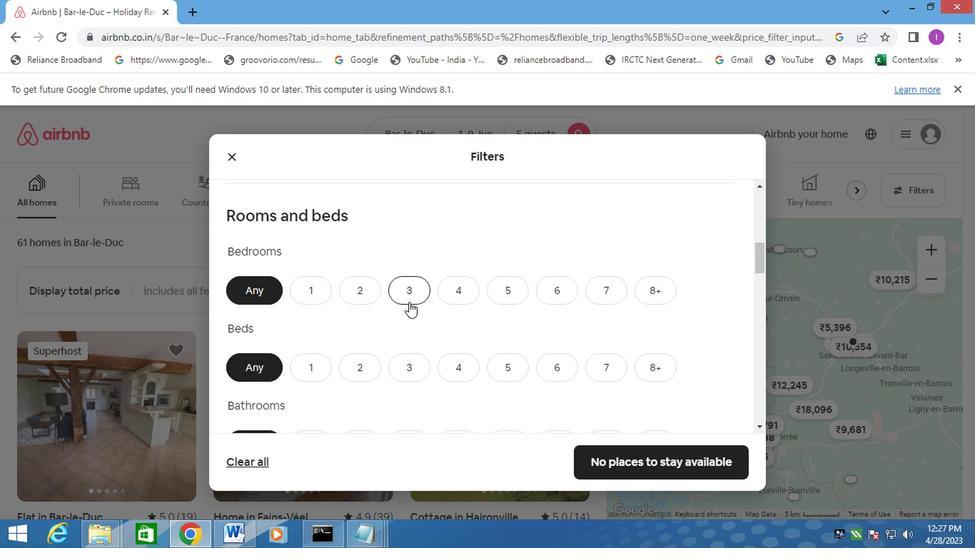 
Action: Mouse pressed left at (404, 300)
Screenshot: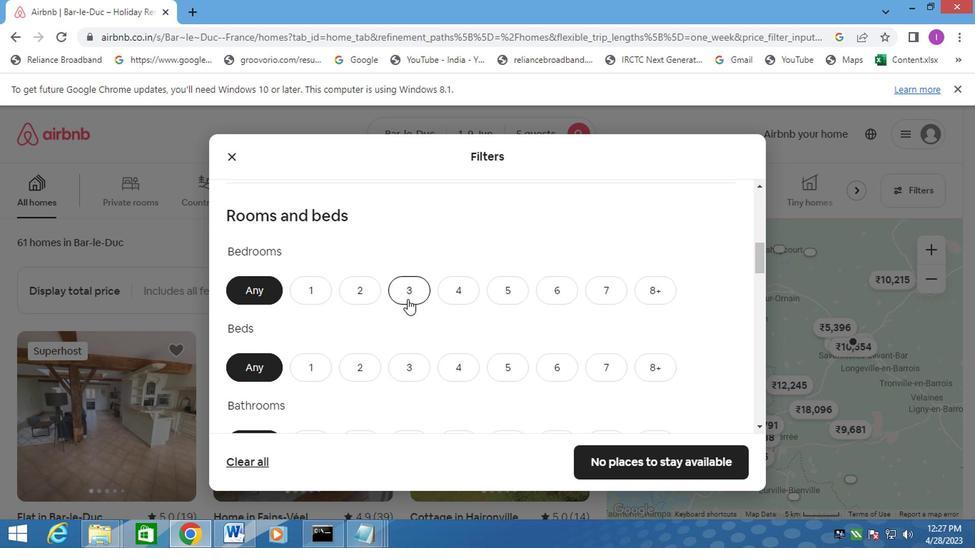 
Action: Mouse moved to (399, 366)
Screenshot: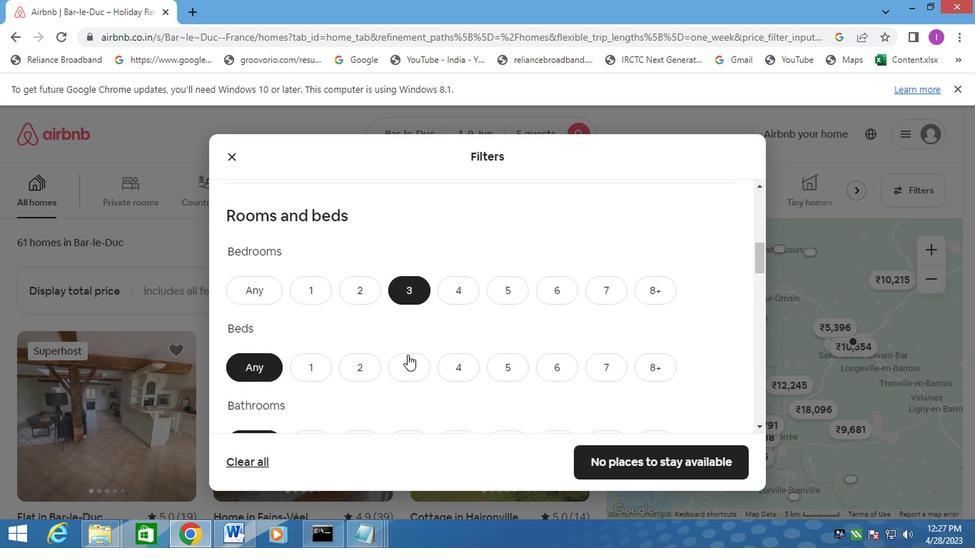 
Action: Mouse pressed left at (399, 366)
Screenshot: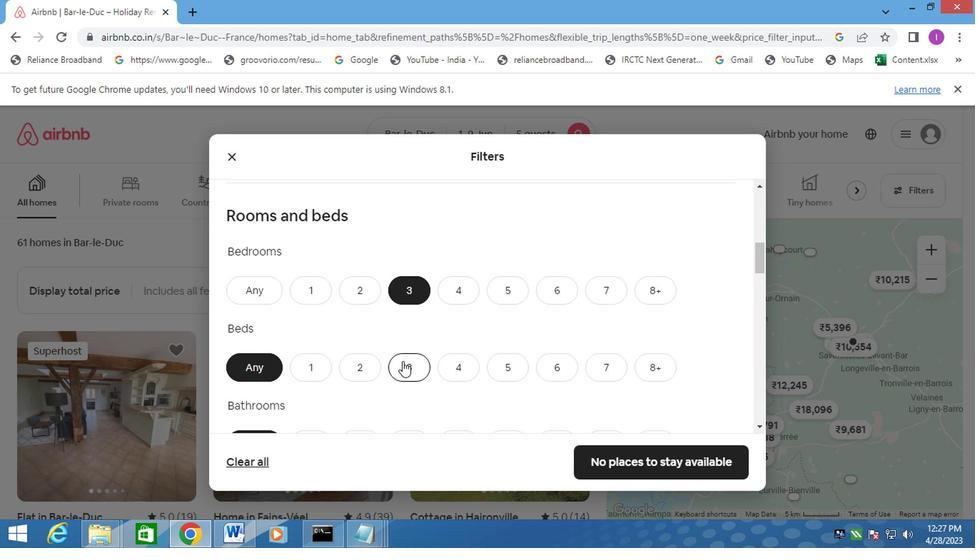 
Action: Mouse moved to (410, 370)
Screenshot: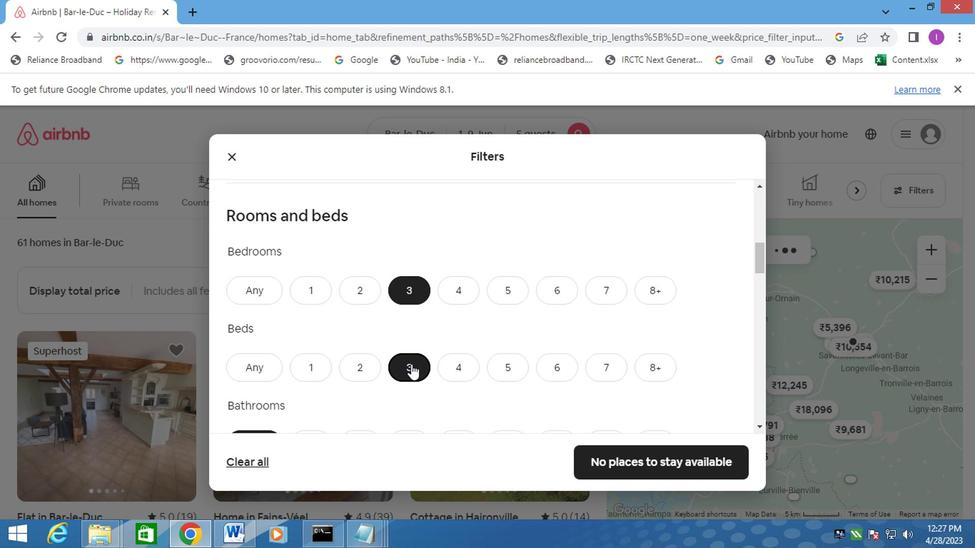 
Action: Mouse scrolled (410, 369) with delta (0, -1)
Screenshot: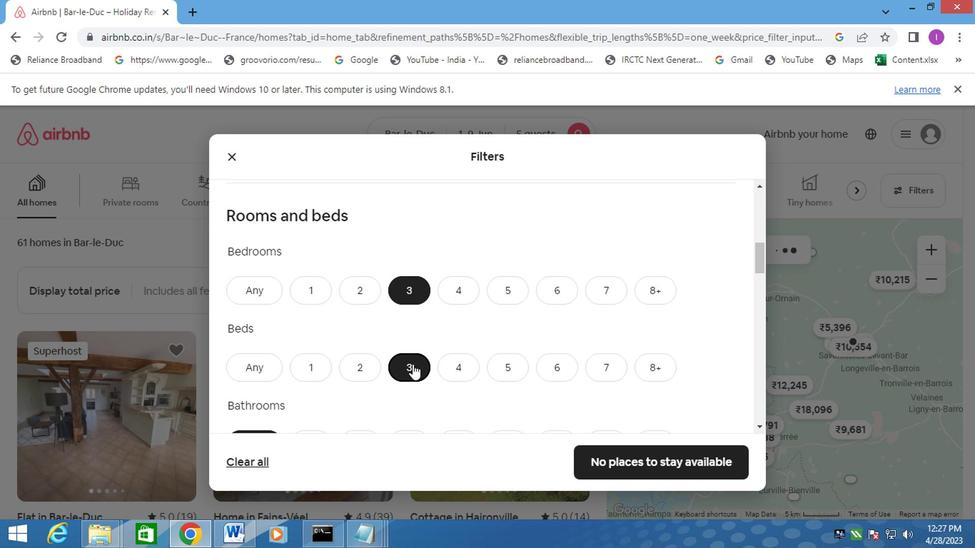 
Action: Mouse moved to (410, 370)
Screenshot: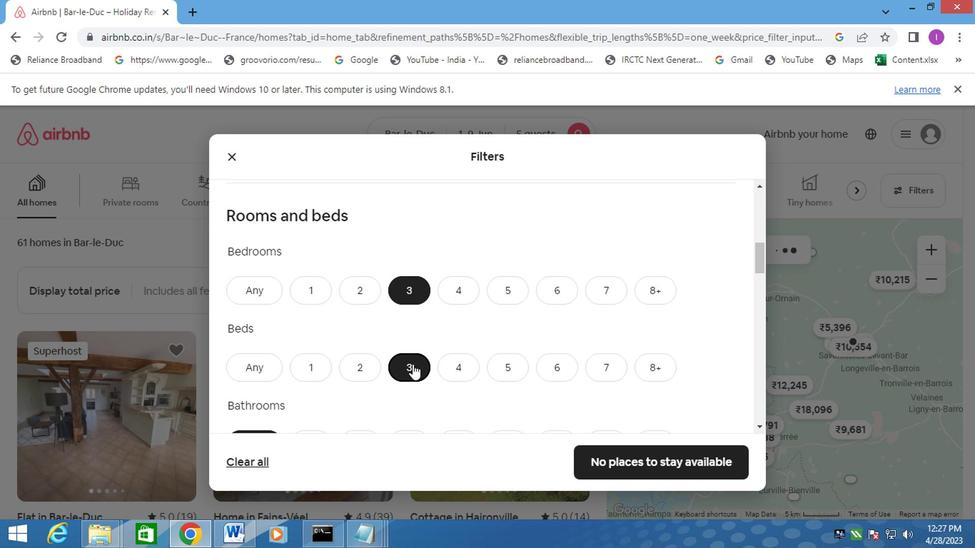 
Action: Mouse scrolled (410, 369) with delta (0, -1)
Screenshot: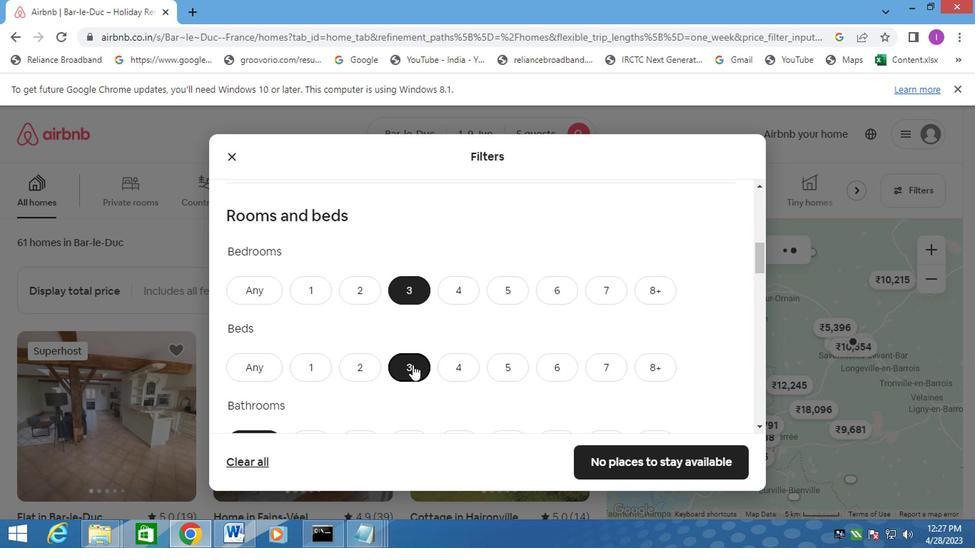 
Action: Mouse moved to (398, 308)
Screenshot: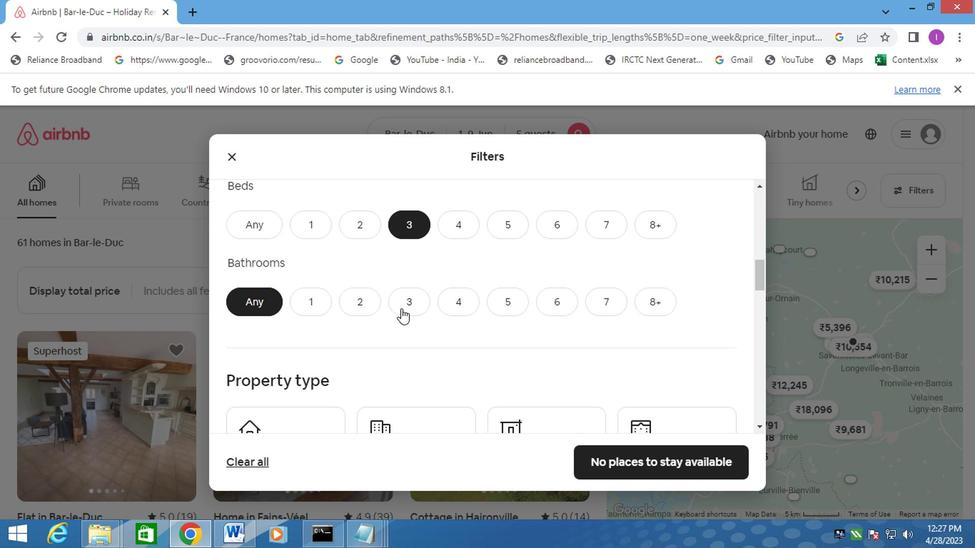
Action: Mouse pressed left at (398, 308)
Screenshot: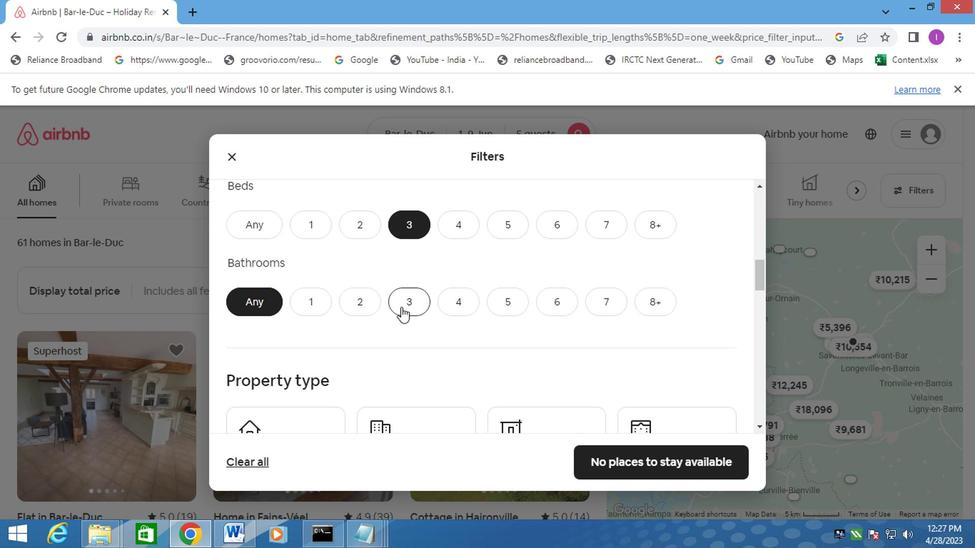 
Action: Mouse moved to (404, 345)
Screenshot: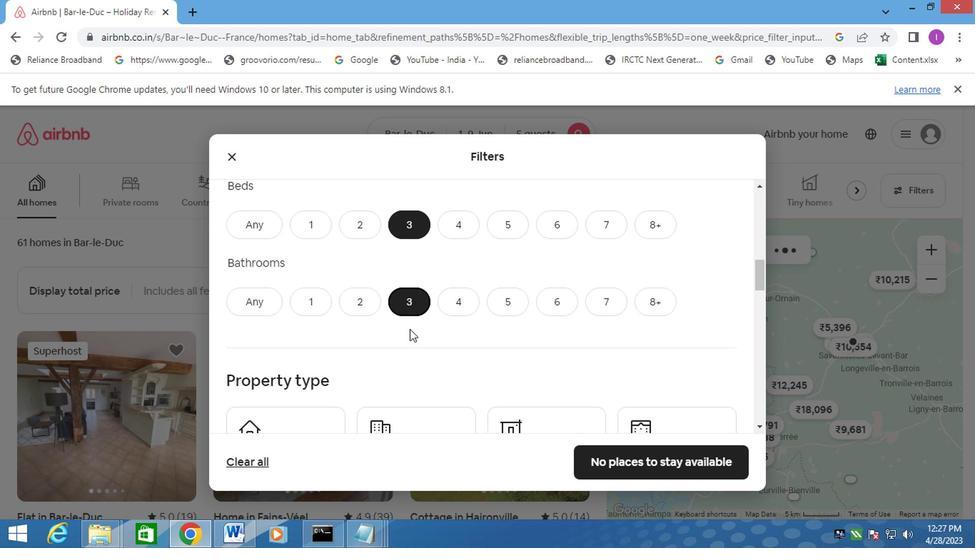 
Action: Mouse scrolled (404, 344) with delta (0, 0)
Screenshot: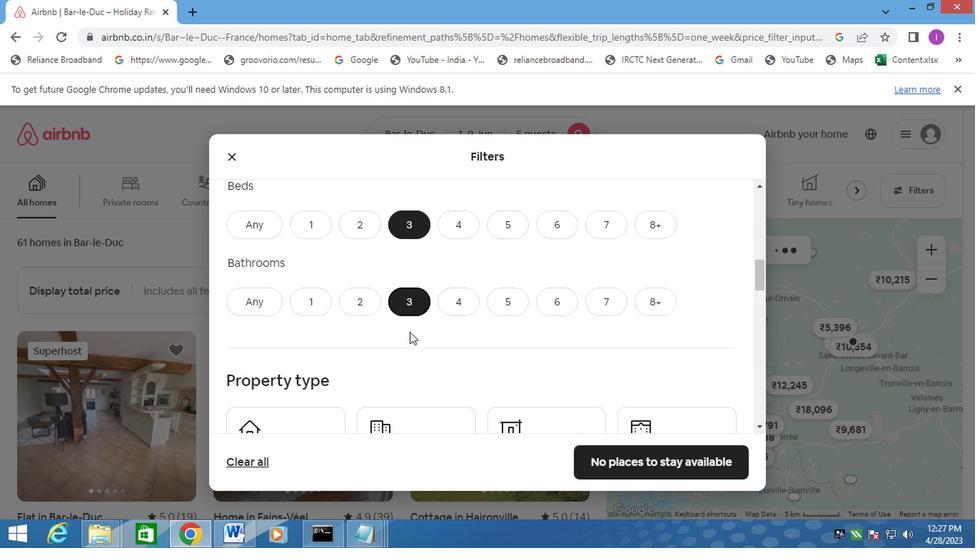 
Action: Mouse moved to (404, 345)
Screenshot: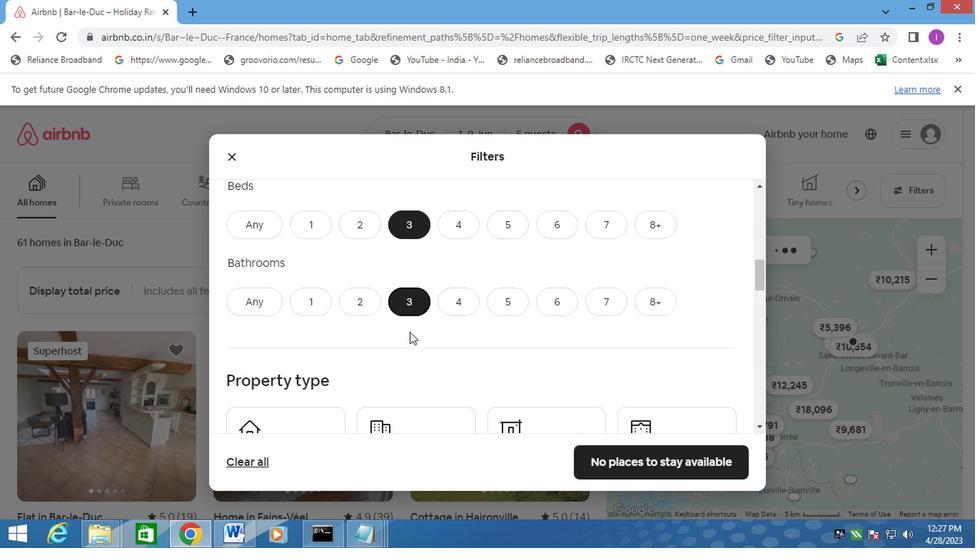 
Action: Mouse scrolled (404, 344) with delta (0, 0)
Screenshot: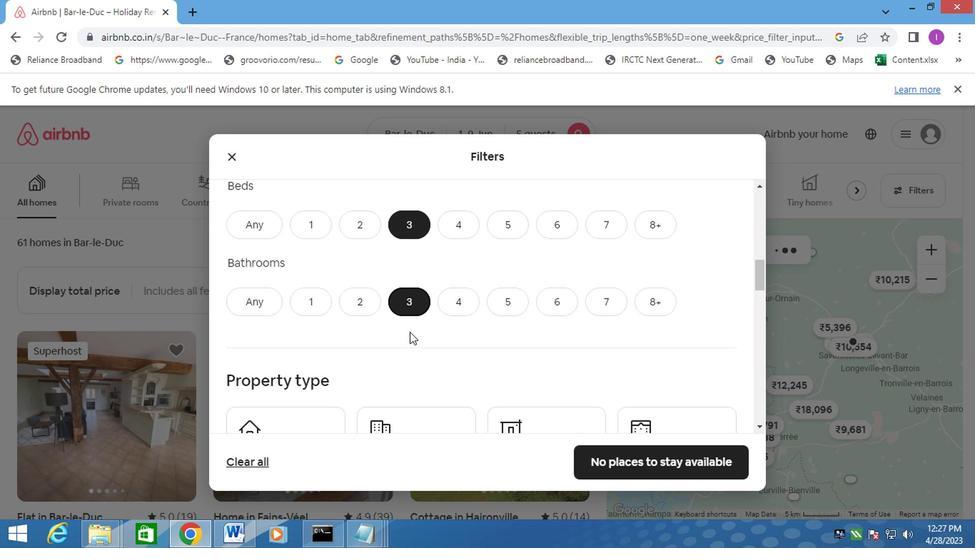 
Action: Mouse moved to (277, 325)
Screenshot: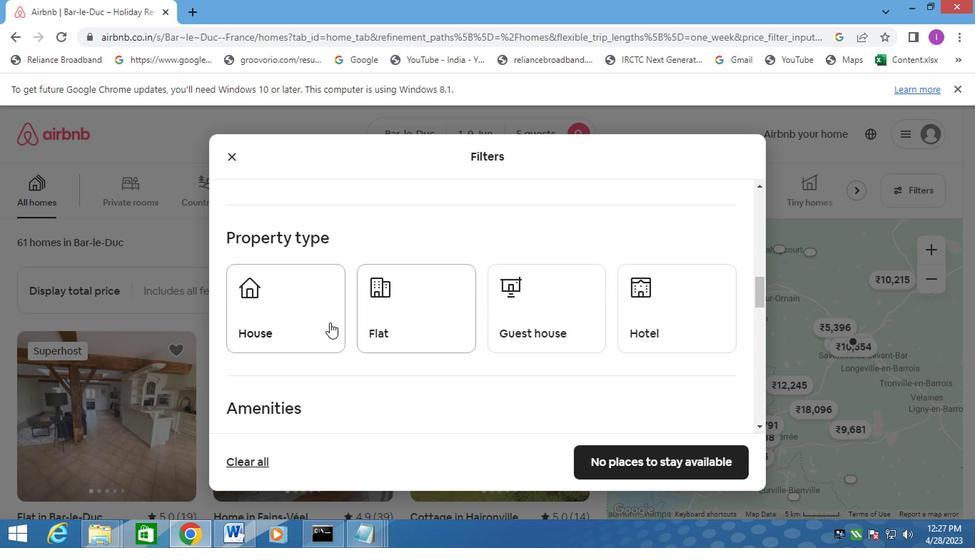 
Action: Mouse pressed left at (277, 325)
Screenshot: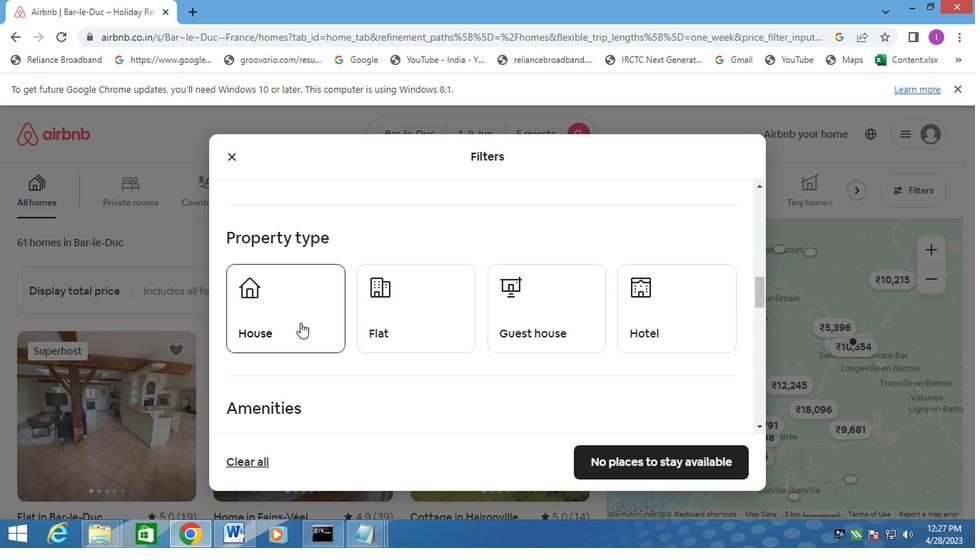 
Action: Mouse moved to (399, 329)
Screenshot: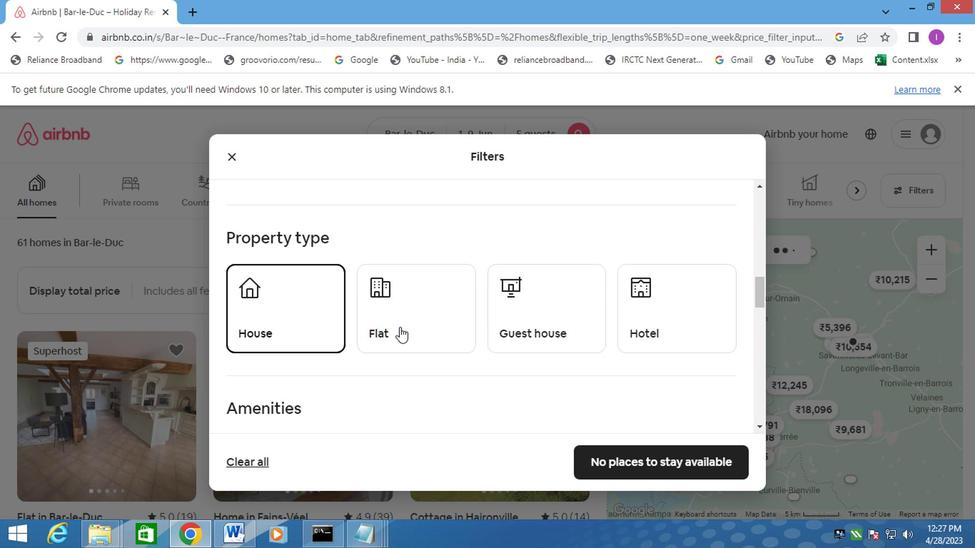 
Action: Mouse pressed left at (399, 329)
Screenshot: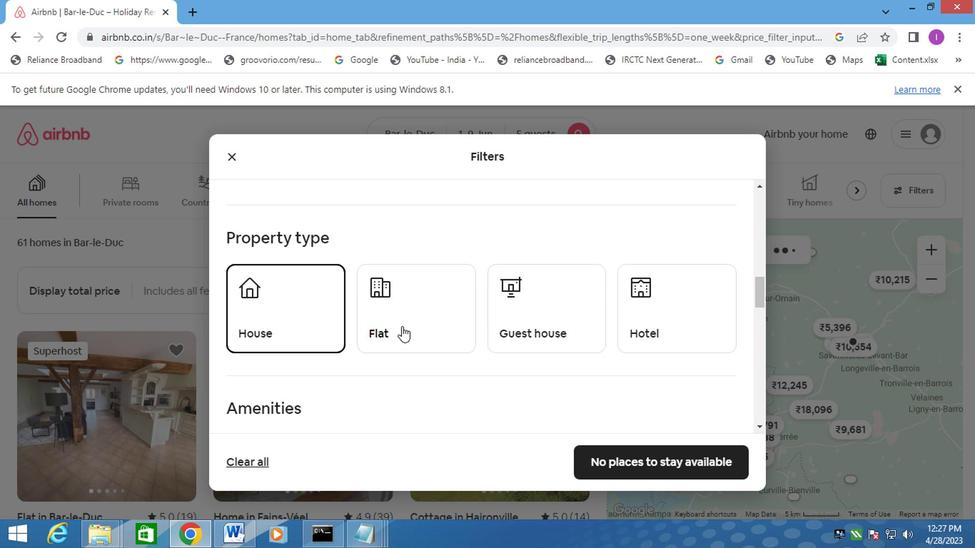 
Action: Mouse moved to (511, 322)
Screenshot: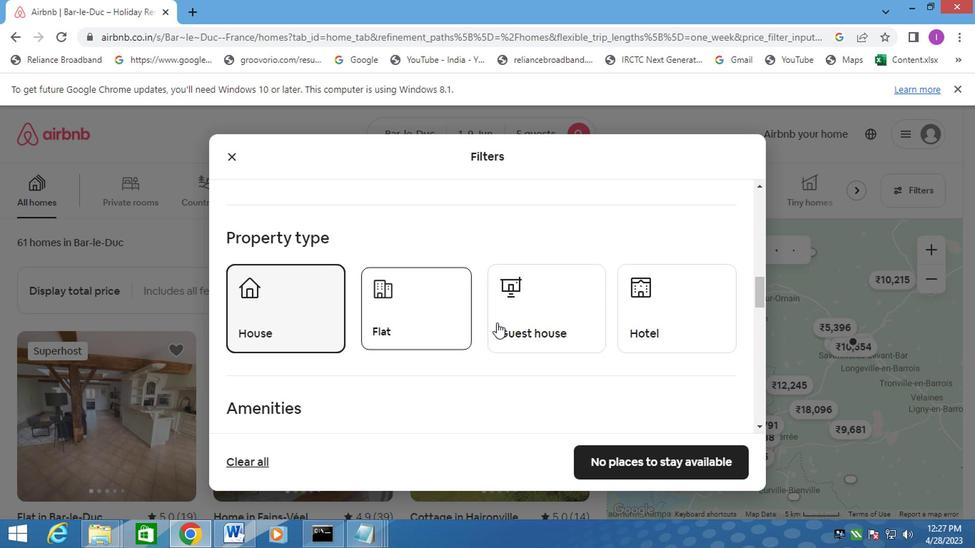 
Action: Mouse pressed left at (511, 322)
Screenshot: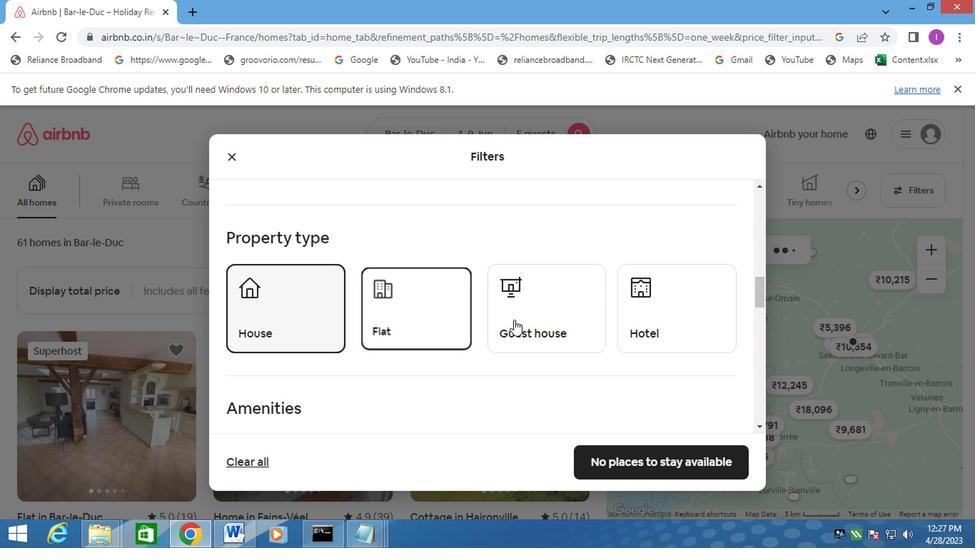 
Action: Mouse moved to (513, 329)
Screenshot: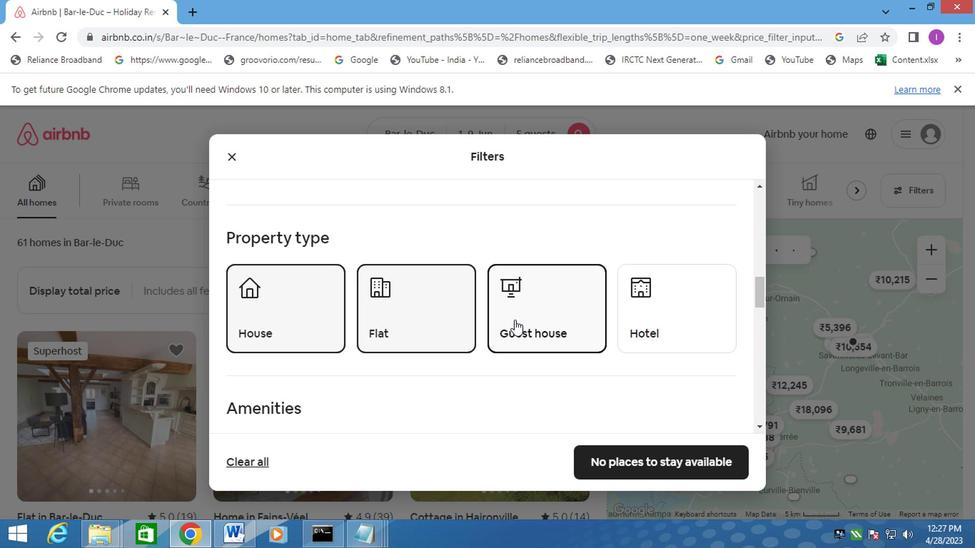 
Action: Mouse scrolled (513, 328) with delta (0, -1)
Screenshot: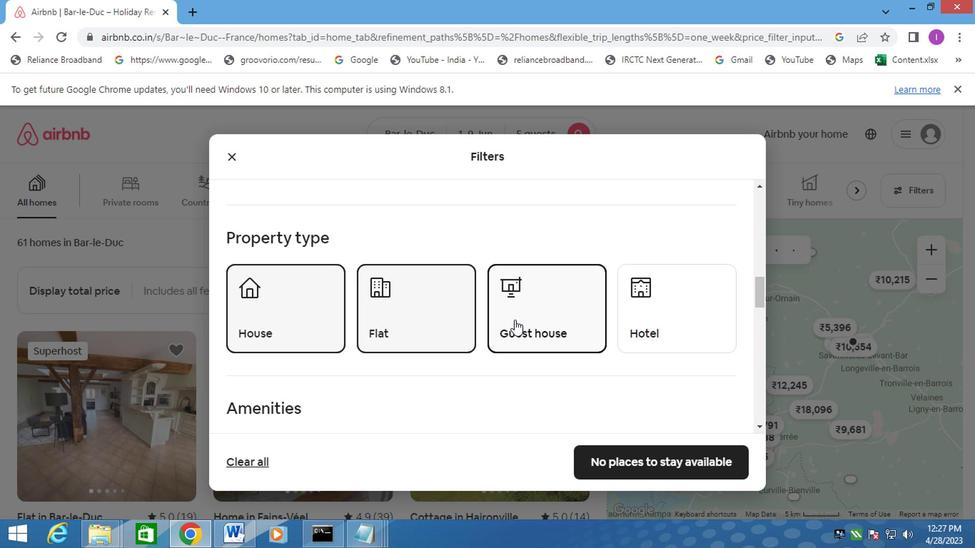 
Action: Mouse moved to (513, 333)
Screenshot: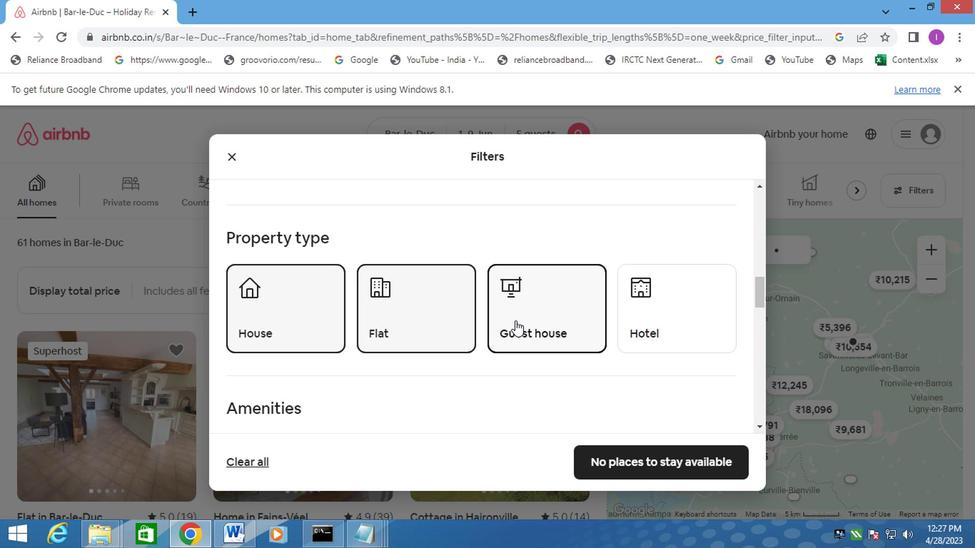 
Action: Mouse scrolled (513, 332) with delta (0, -1)
Screenshot: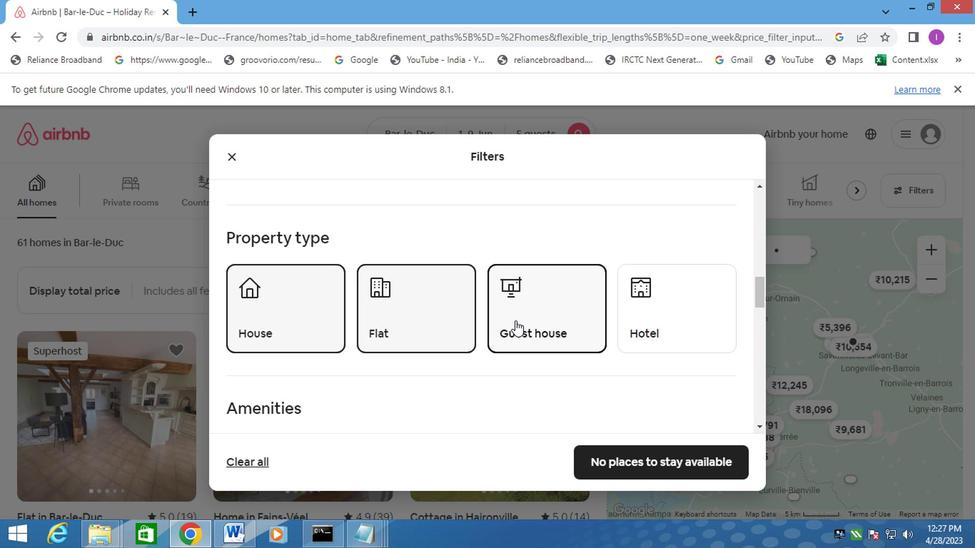 
Action: Mouse scrolled (513, 332) with delta (0, -1)
Screenshot: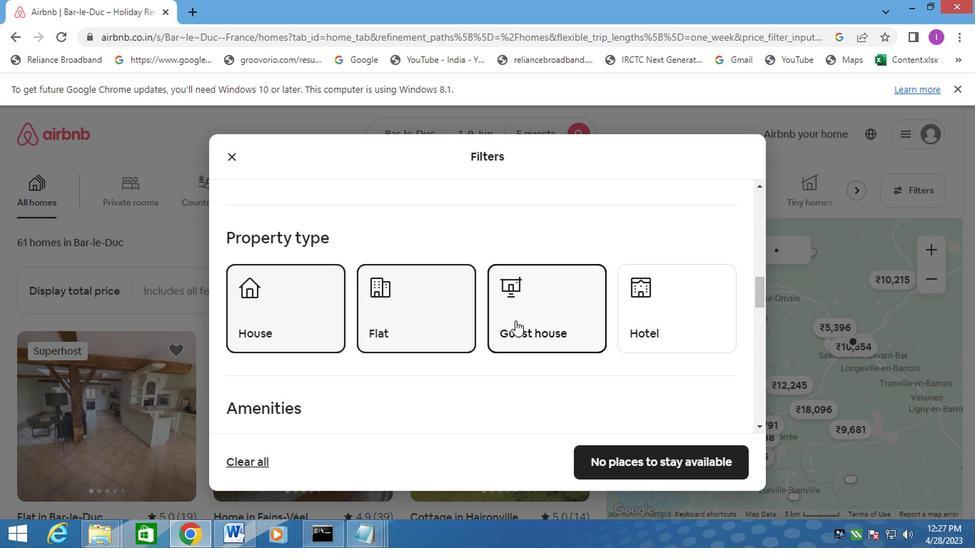 
Action: Mouse moved to (223, 302)
Screenshot: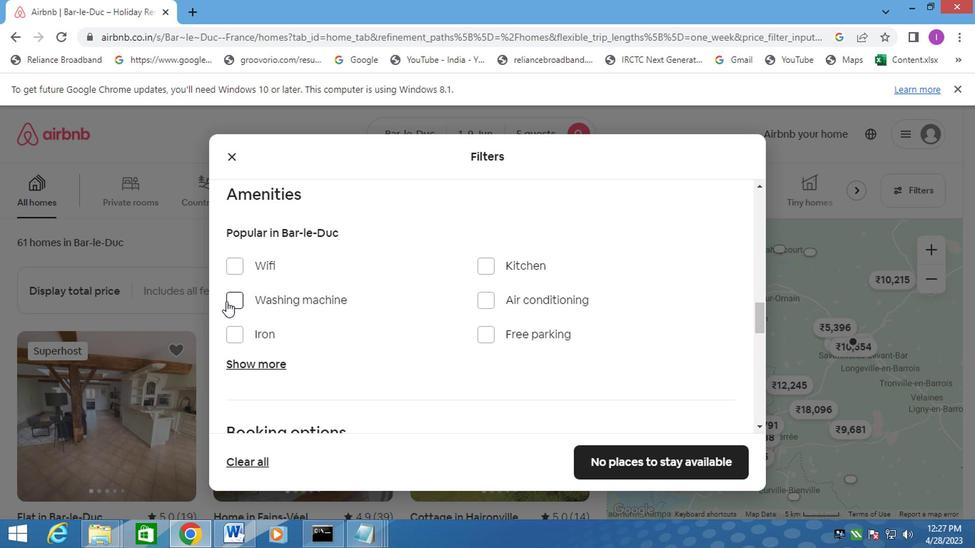 
Action: Mouse pressed left at (223, 302)
Screenshot: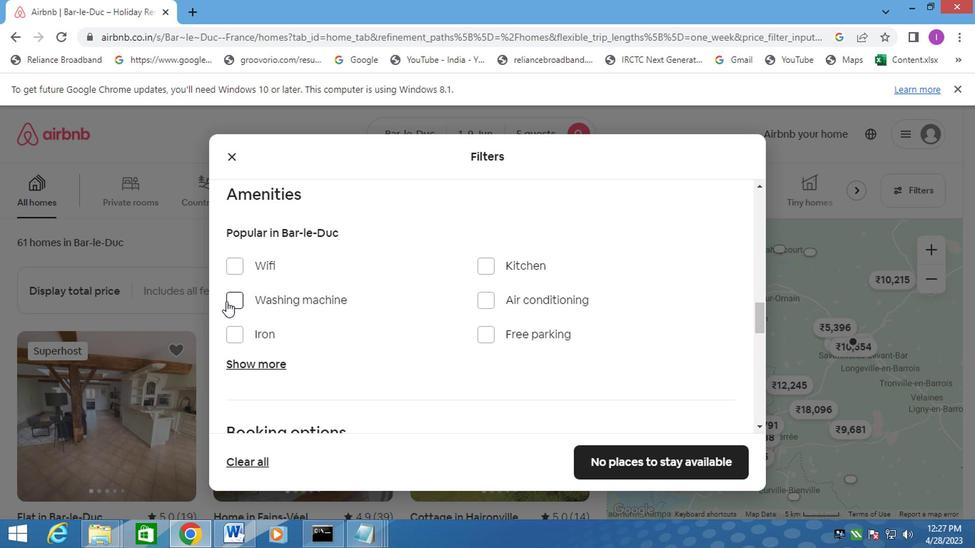 
Action: Mouse moved to (309, 306)
Screenshot: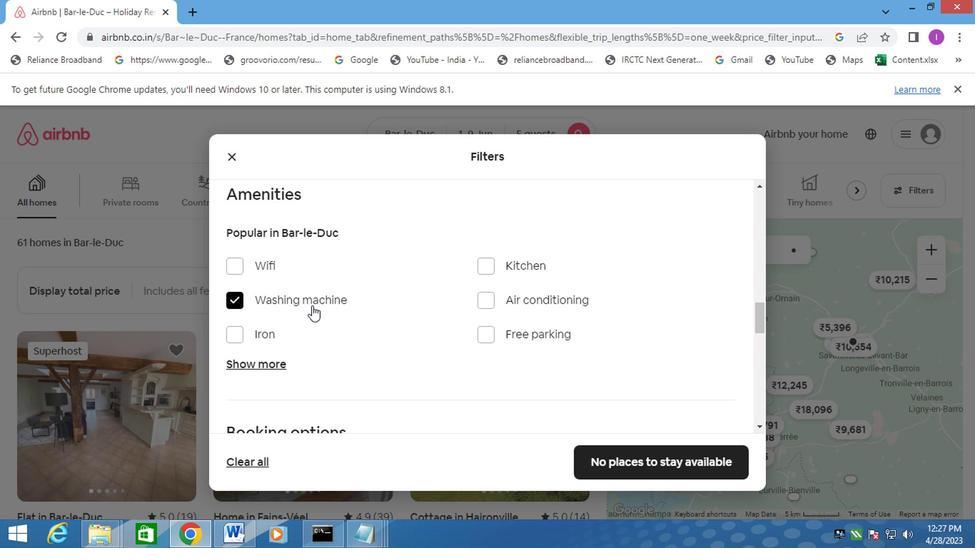 
Action: Mouse scrolled (309, 306) with delta (0, 0)
Screenshot: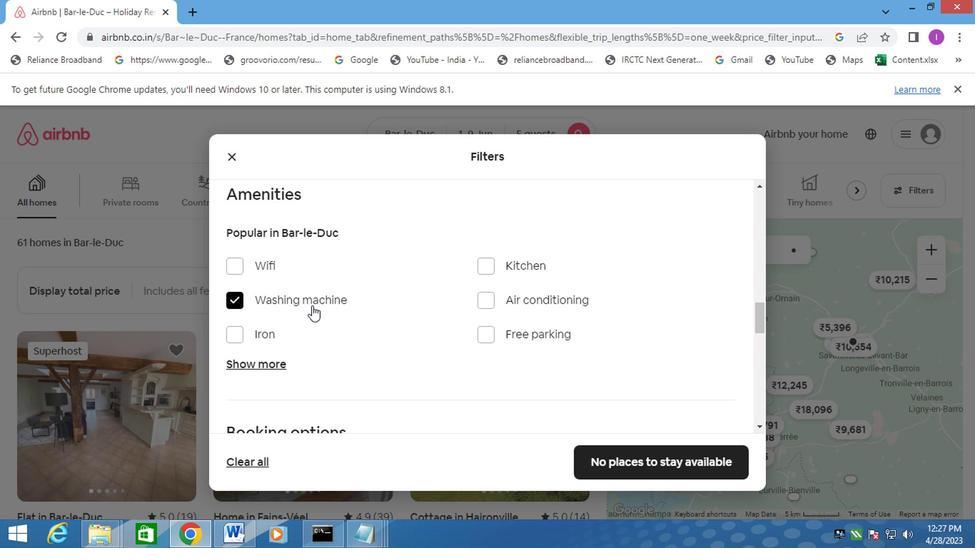 
Action: Mouse moved to (309, 306)
Screenshot: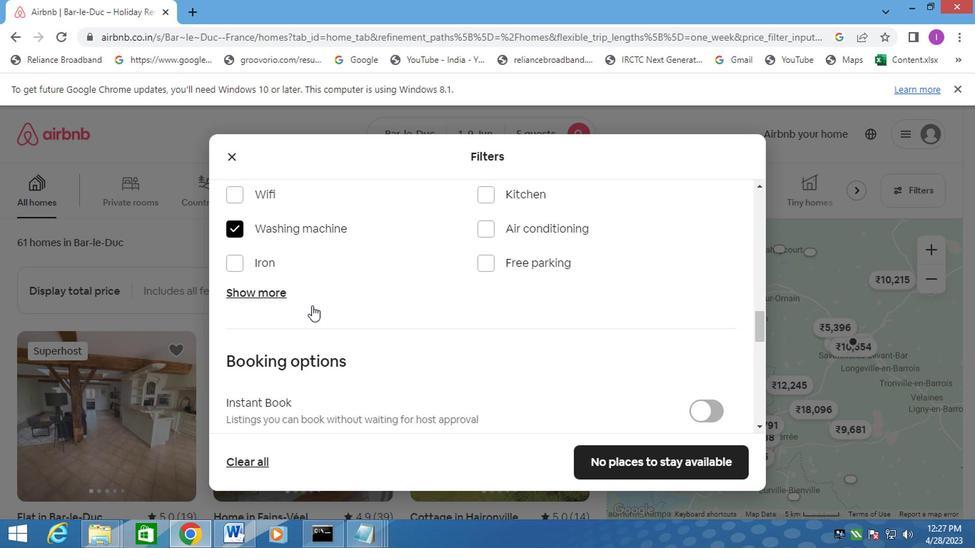 
Action: Mouse scrolled (309, 306) with delta (0, 0)
Screenshot: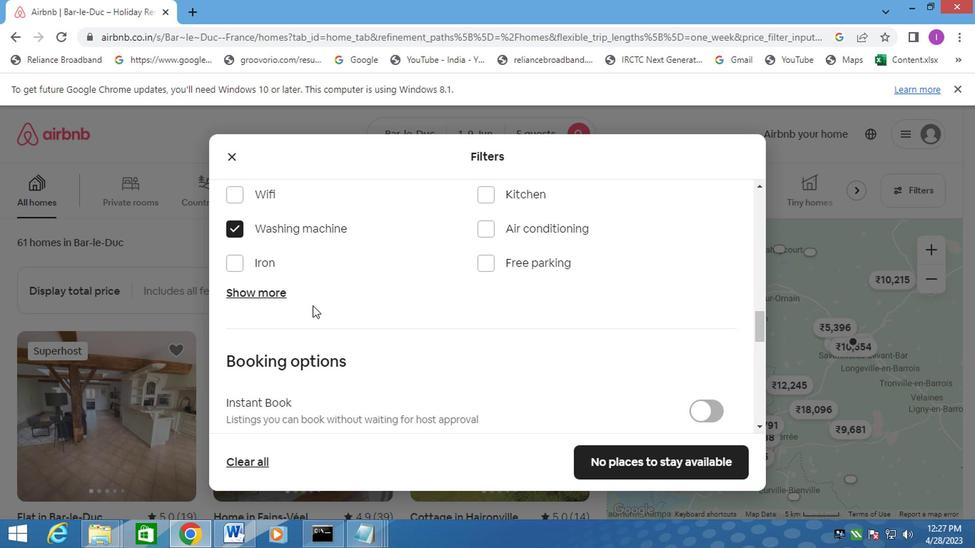 
Action: Mouse moved to (324, 306)
Screenshot: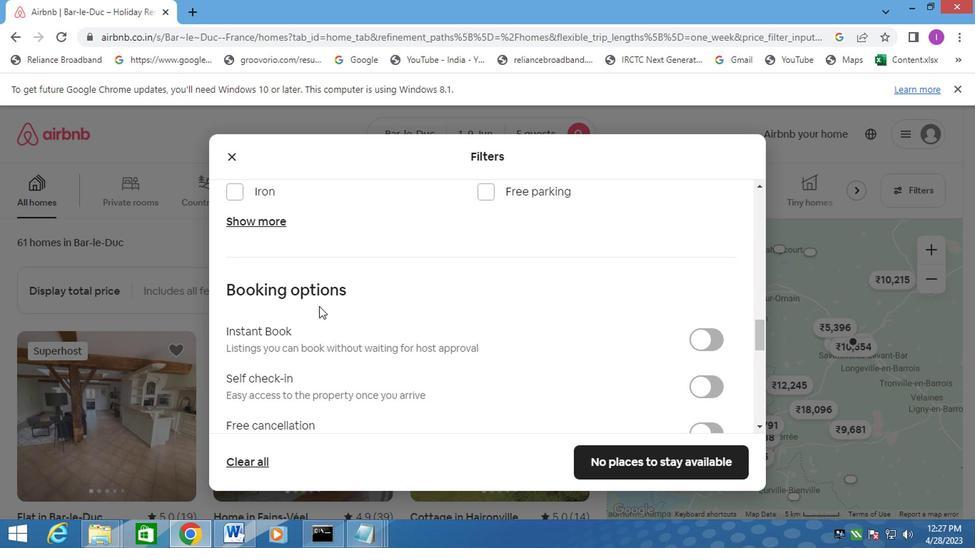 
Action: Mouse scrolled (324, 305) with delta (0, -1)
Screenshot: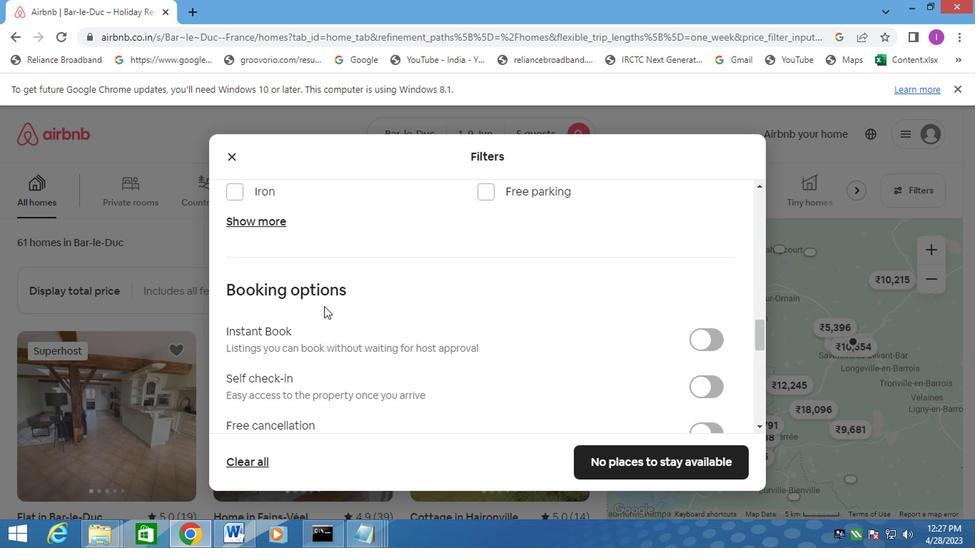 
Action: Mouse scrolled (324, 305) with delta (0, -1)
Screenshot: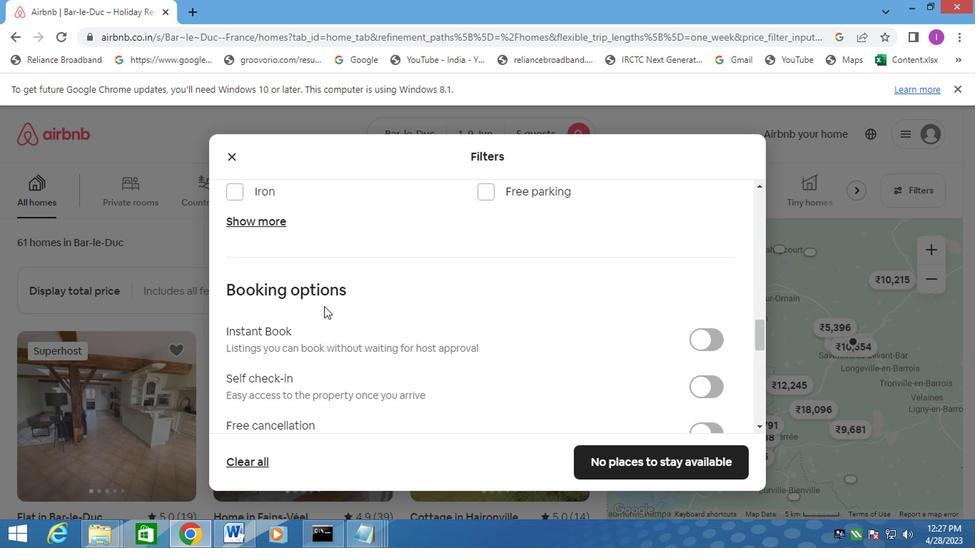 
Action: Mouse moved to (699, 248)
Screenshot: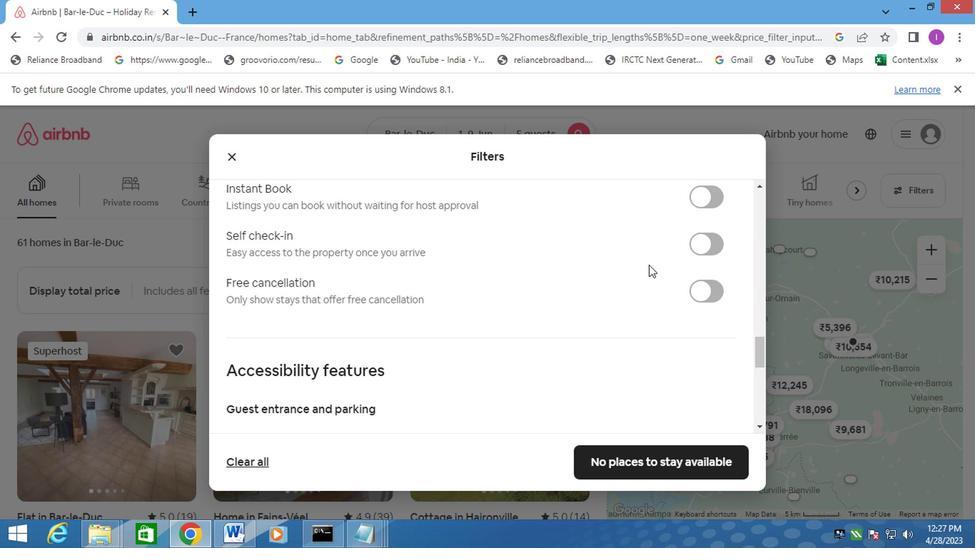
Action: Mouse pressed left at (699, 248)
Screenshot: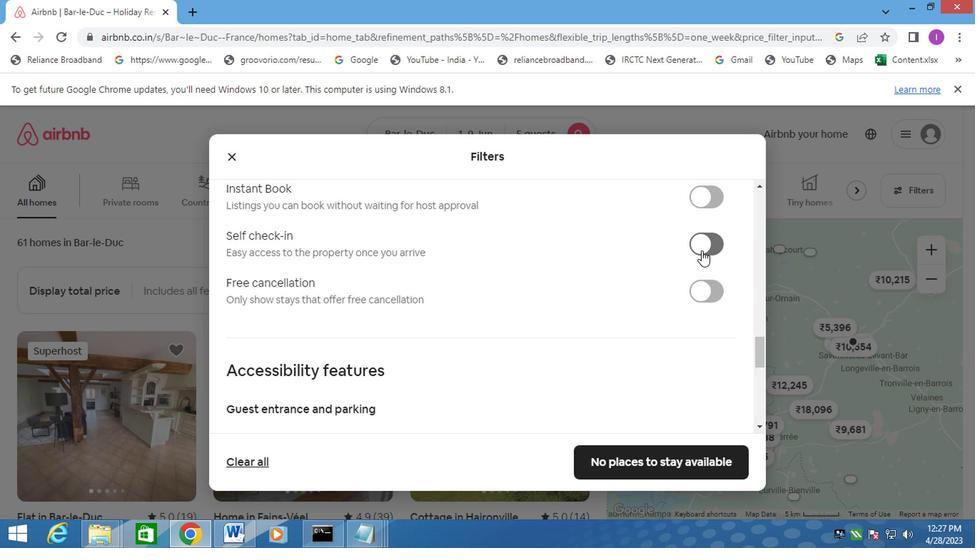 
Action: Mouse moved to (474, 357)
Screenshot: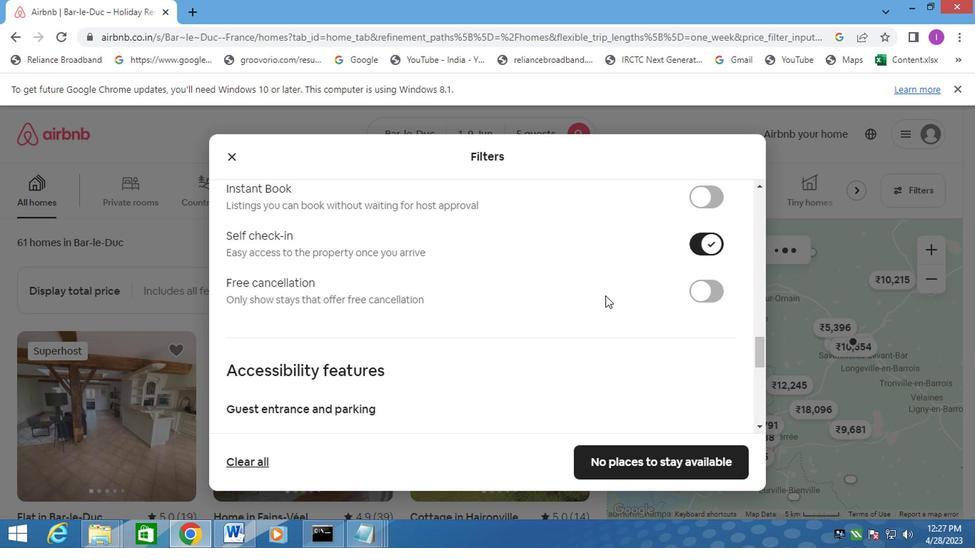 
Action: Mouse scrolled (474, 356) with delta (0, -1)
Screenshot: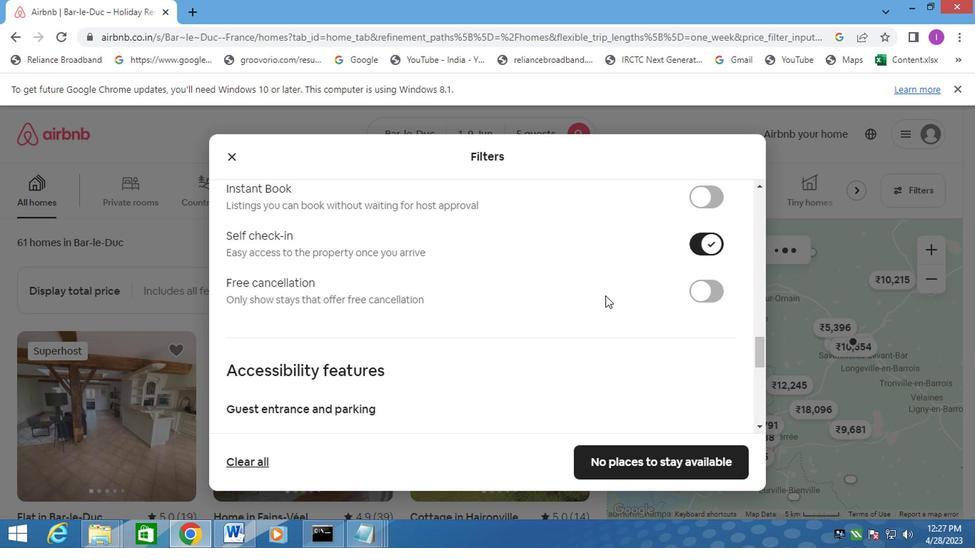 
Action: Mouse moved to (450, 366)
Screenshot: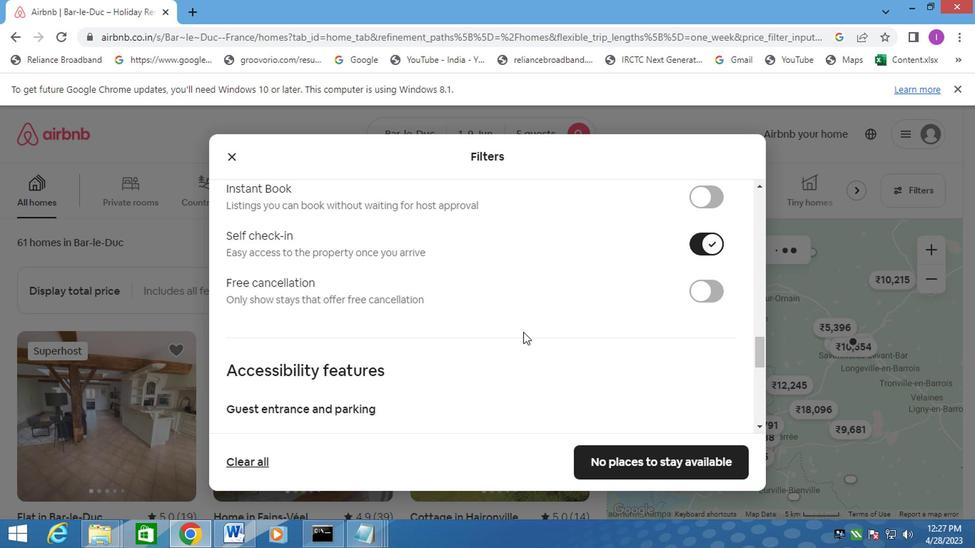
Action: Mouse scrolled (450, 366) with delta (0, 0)
Screenshot: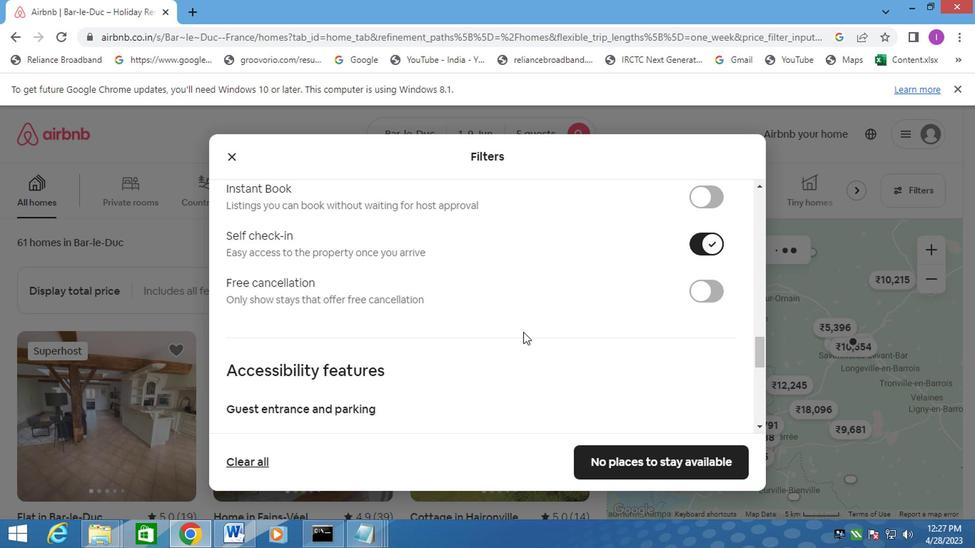 
Action: Mouse moved to (450, 367)
Screenshot: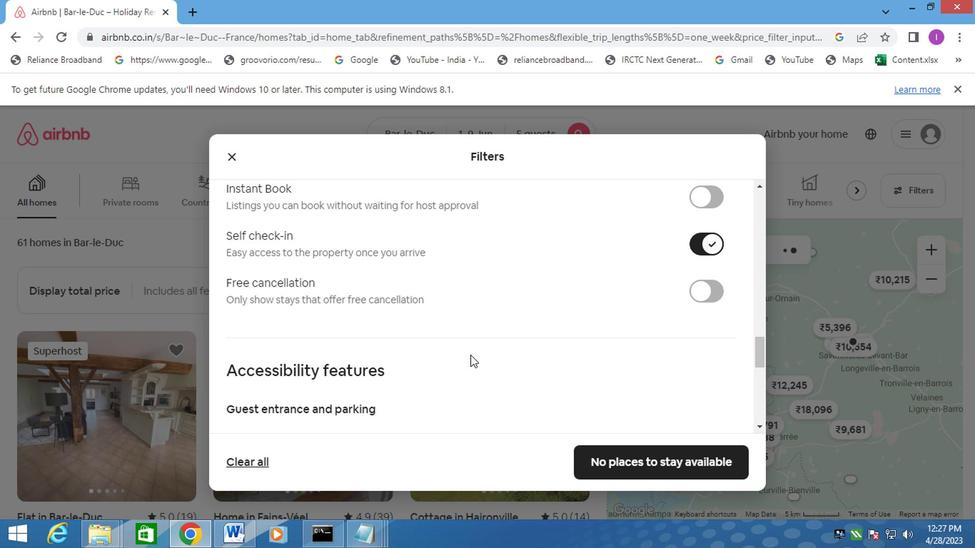 
Action: Mouse scrolled (450, 366) with delta (0, -1)
Screenshot: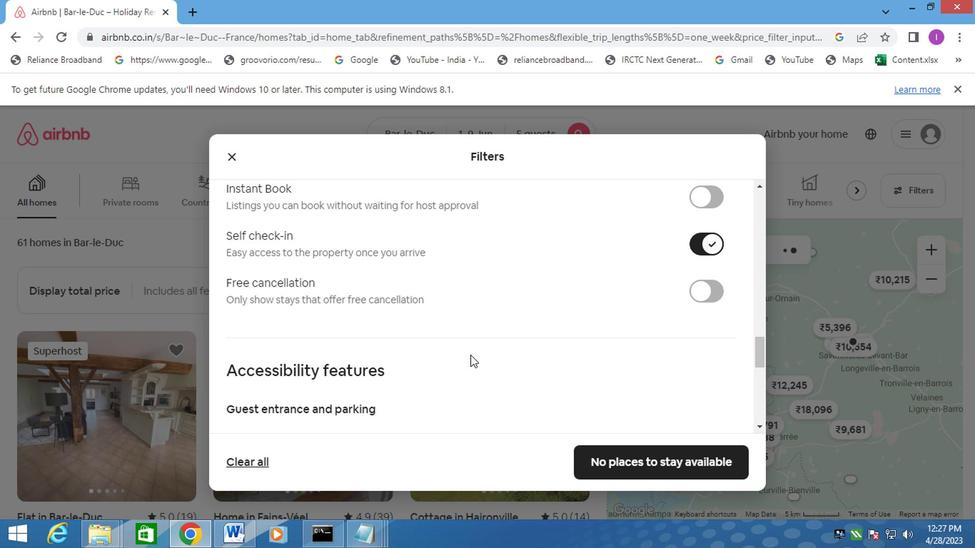 
Action: Mouse scrolled (450, 366) with delta (0, -1)
Screenshot: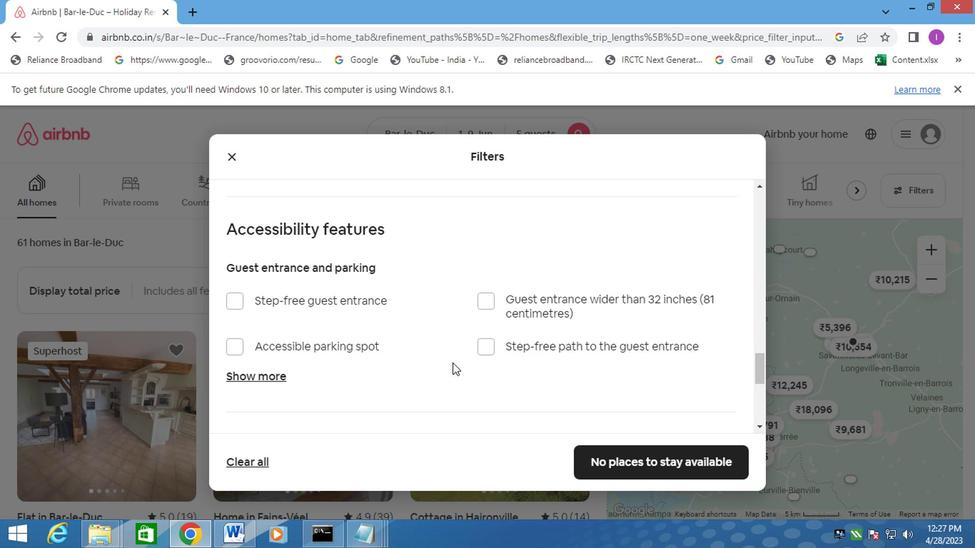 
Action: Mouse scrolled (450, 366) with delta (0, -1)
Screenshot: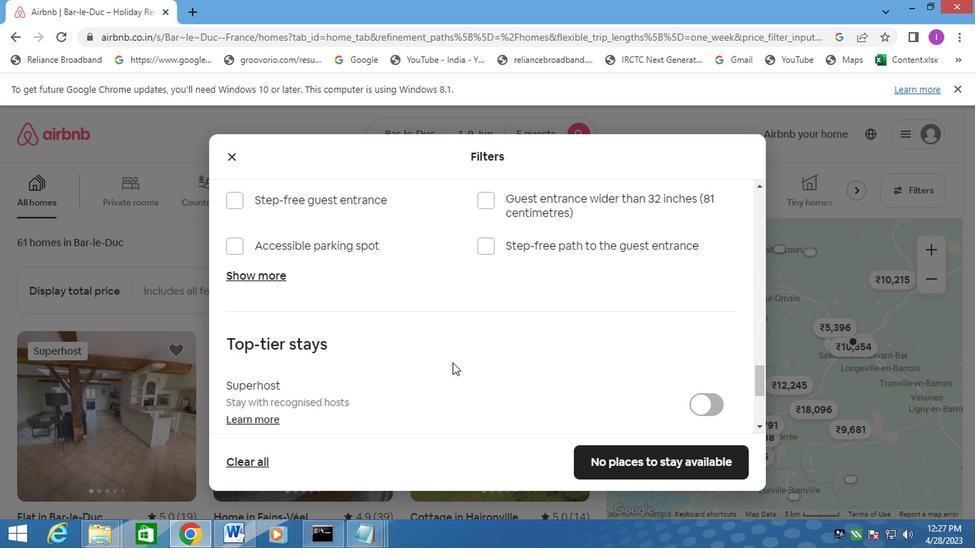 
Action: Mouse scrolled (450, 366) with delta (0, -1)
Screenshot: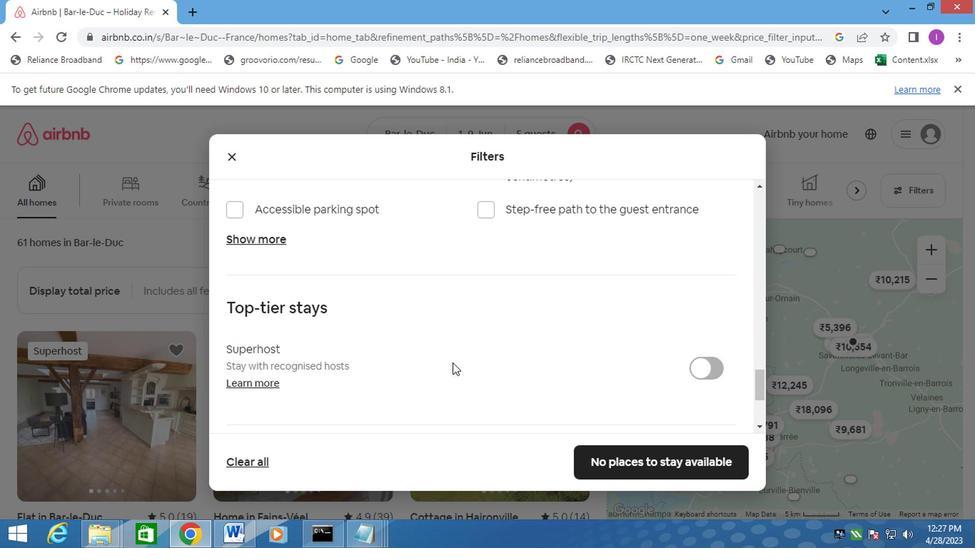 
Action: Mouse scrolled (450, 366) with delta (0, -1)
Screenshot: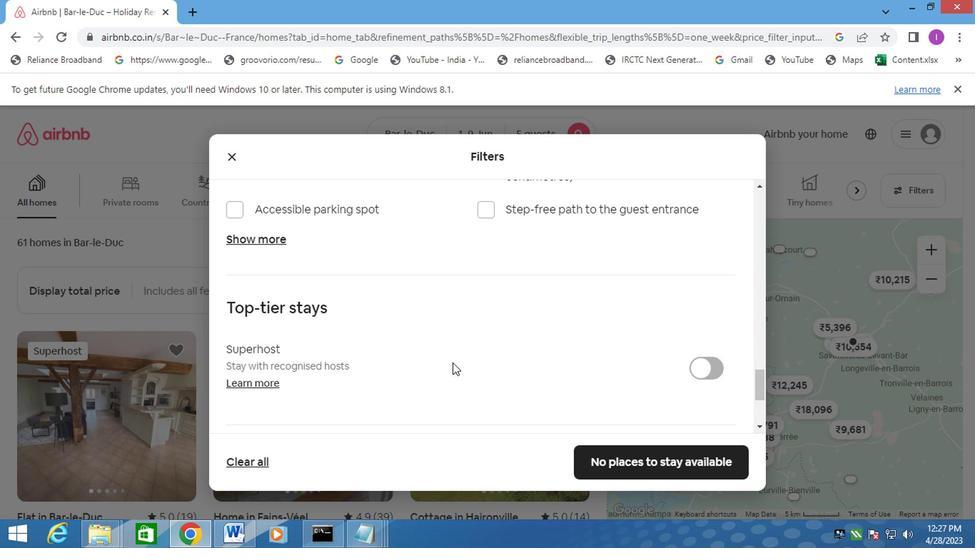 
Action: Mouse moved to (234, 339)
Screenshot: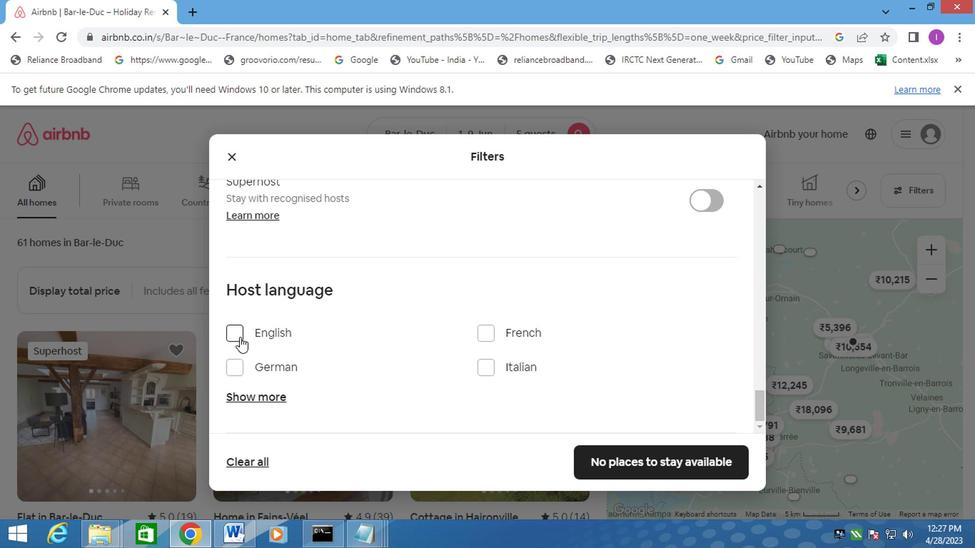 
Action: Mouse pressed left at (234, 339)
Screenshot: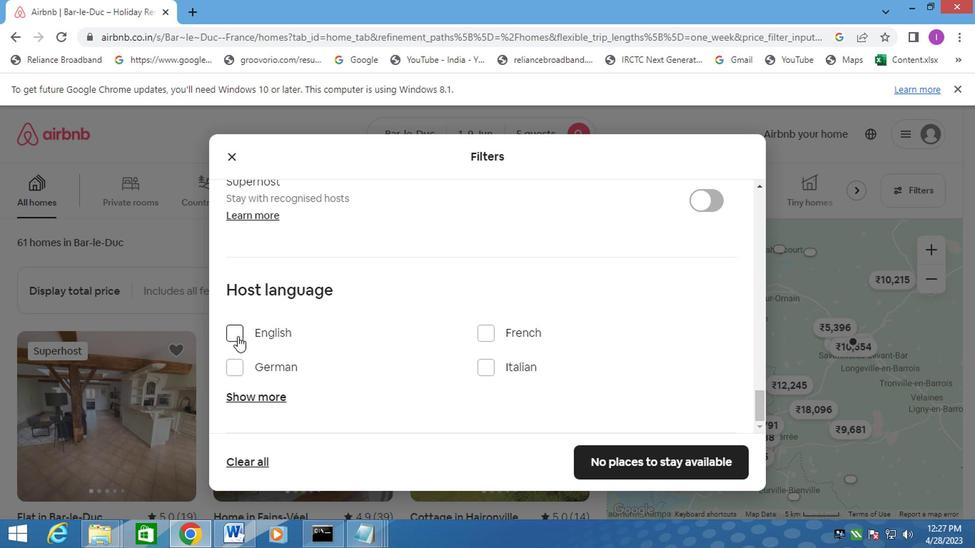 
Action: Mouse moved to (610, 466)
Screenshot: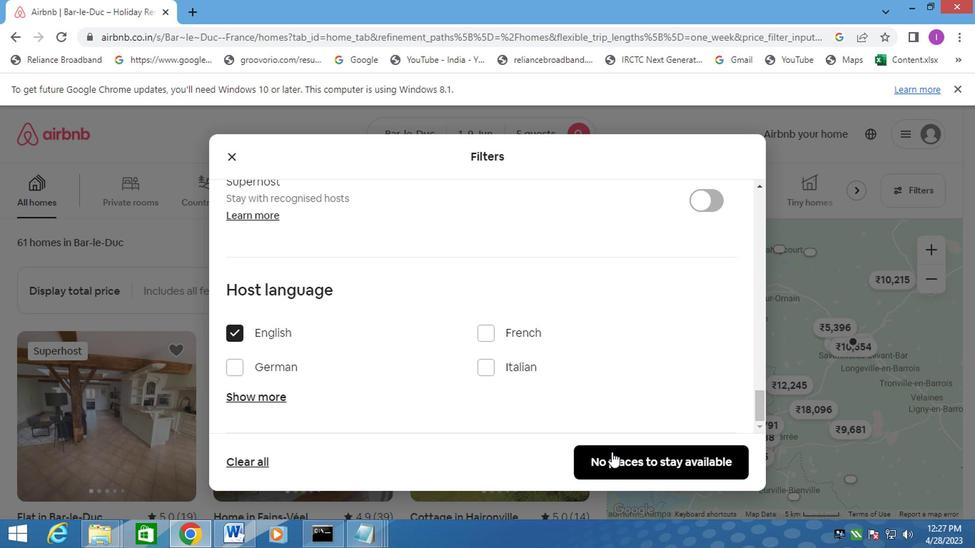
Action: Mouse pressed left at (610, 466)
Screenshot: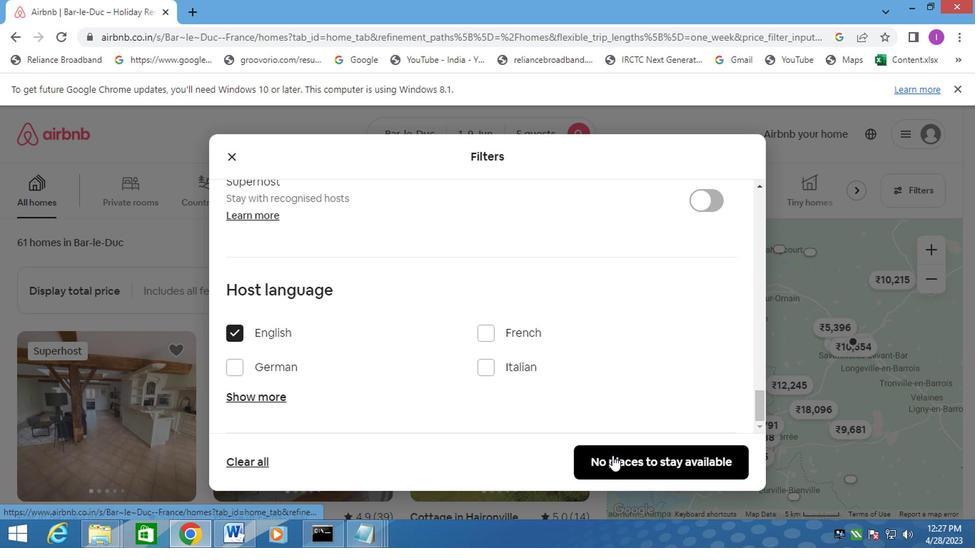 
Action: Mouse moved to (600, 463)
Screenshot: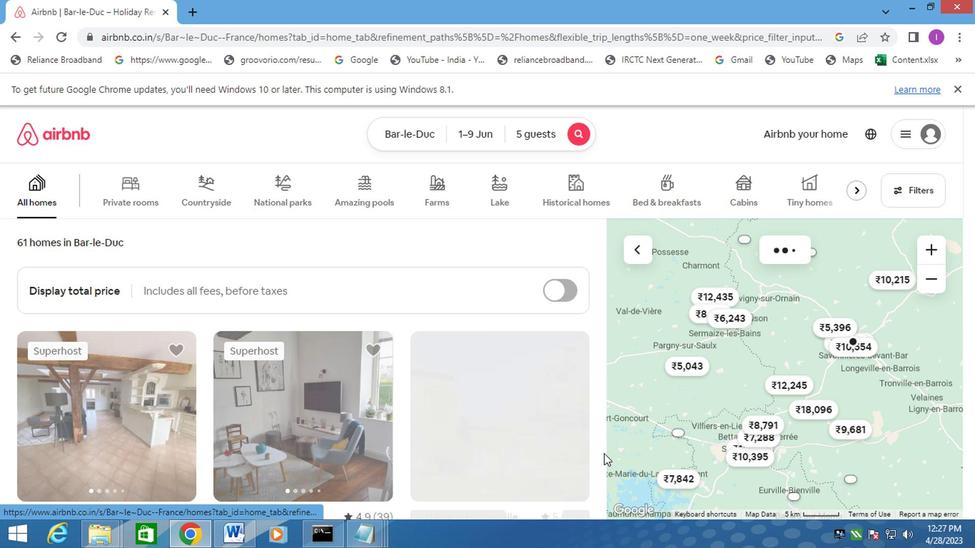 
